 Task: Search one way flight ticket for 4 adults, 1 infant in seat and 1 infant on lap in premium economy from Sioux Falls: Joe Foss Field to Rockford: Chicago Rockford International Airport(was Northwest Chicagoland Regional Airport At Rockford) on 5-1-2023. Choice of flights is Singapure airlines. Number of bags: 5 checked bags. Price is upto 78000. Outbound departure time preference is 5:45.
Action: Mouse moved to (192, 338)
Screenshot: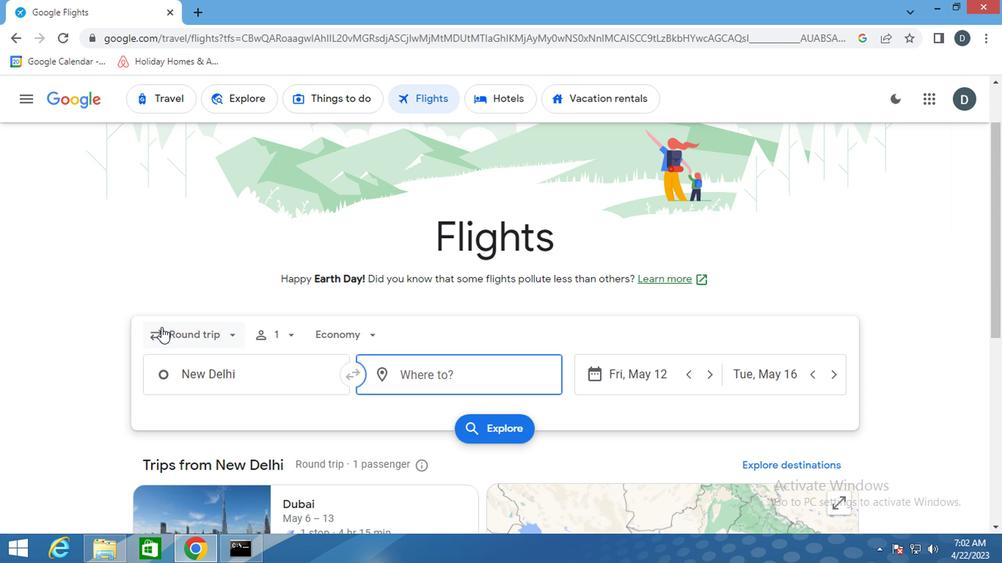 
Action: Mouse pressed left at (192, 338)
Screenshot: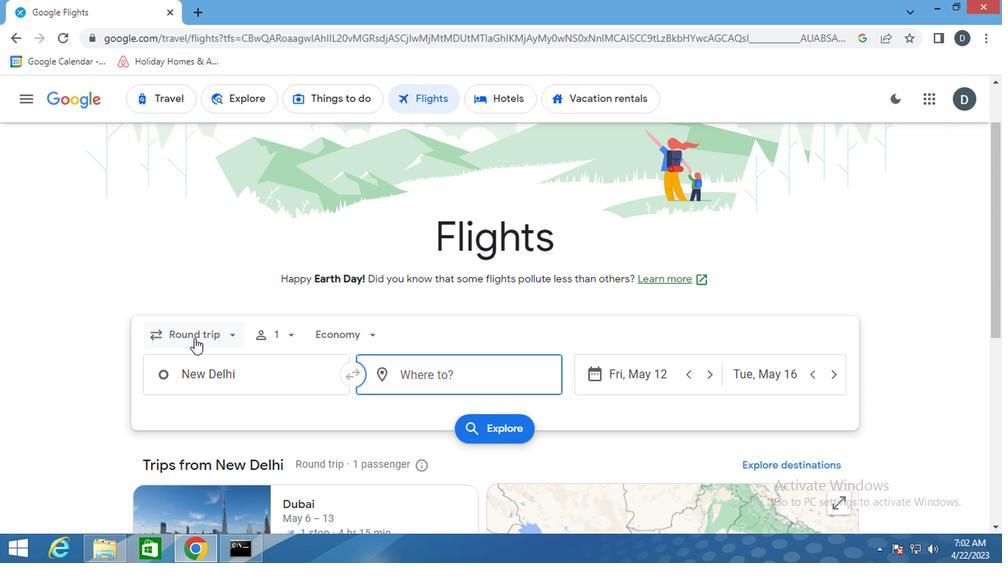 
Action: Mouse moved to (222, 406)
Screenshot: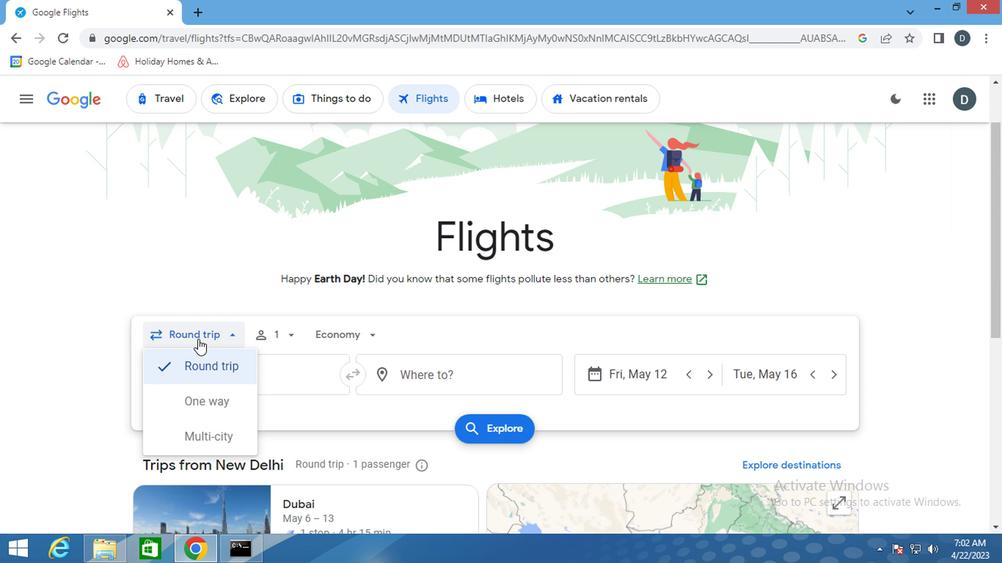 
Action: Mouse pressed left at (222, 406)
Screenshot: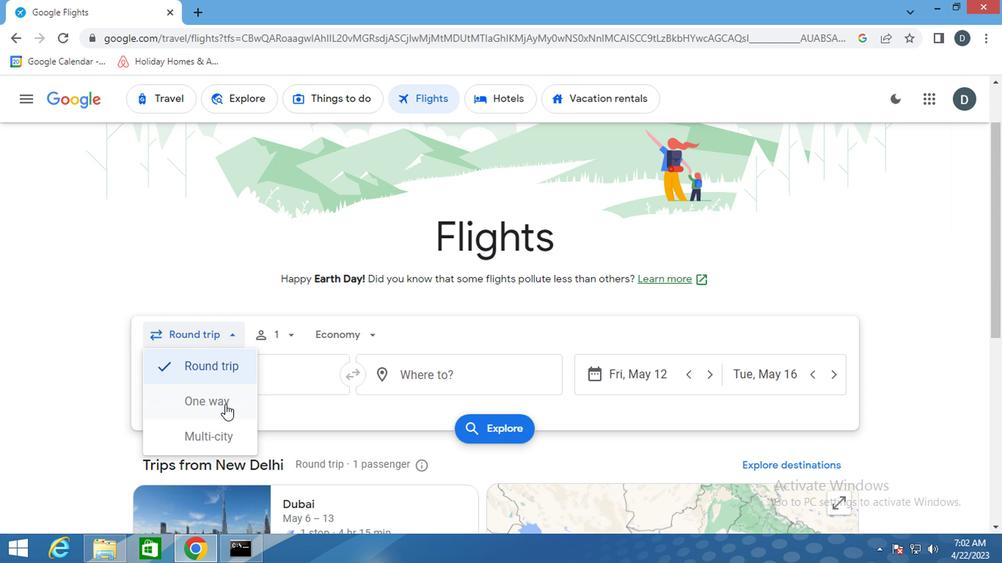
Action: Mouse moved to (286, 340)
Screenshot: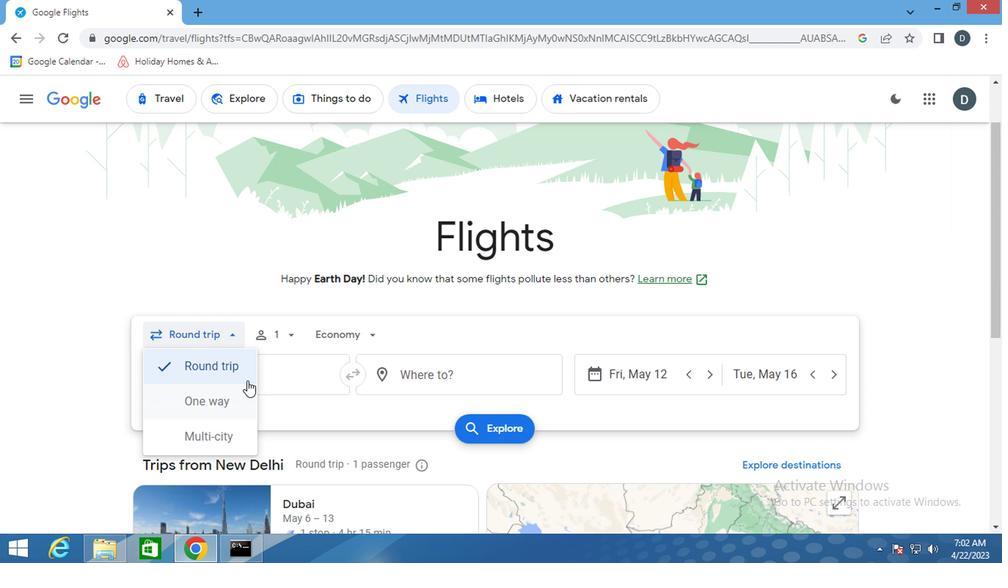 
Action: Mouse pressed left at (286, 340)
Screenshot: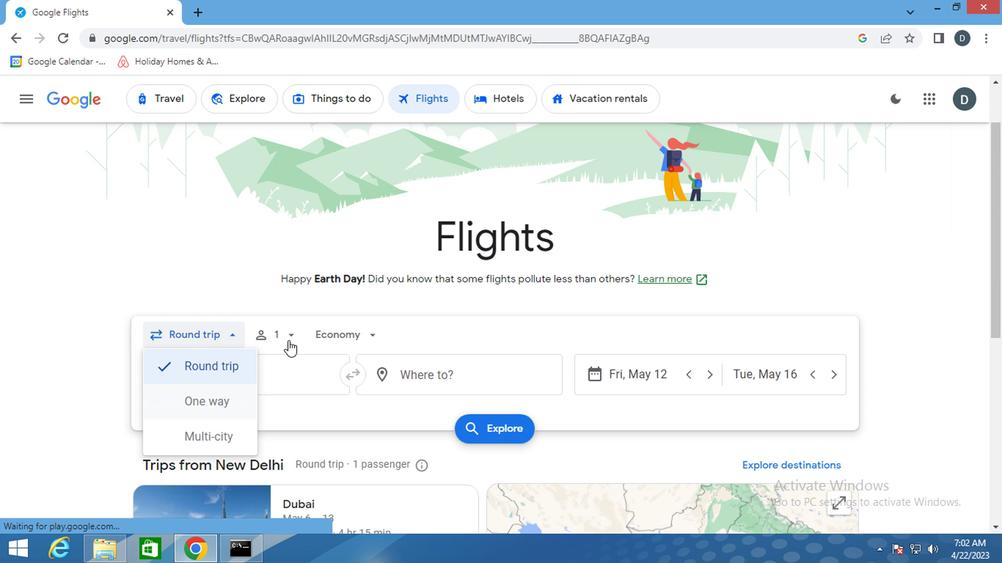 
Action: Mouse moved to (390, 383)
Screenshot: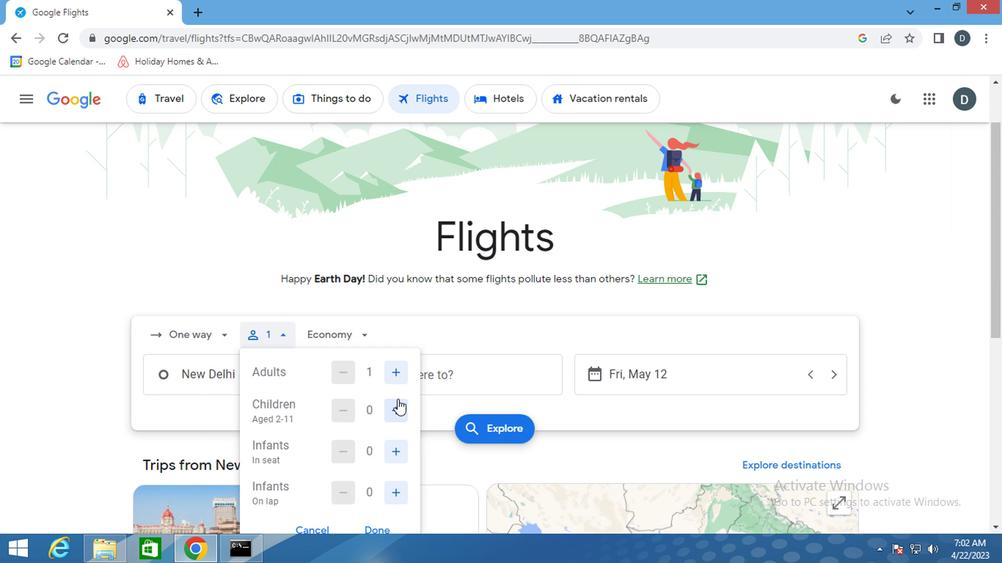 
Action: Mouse pressed left at (390, 383)
Screenshot: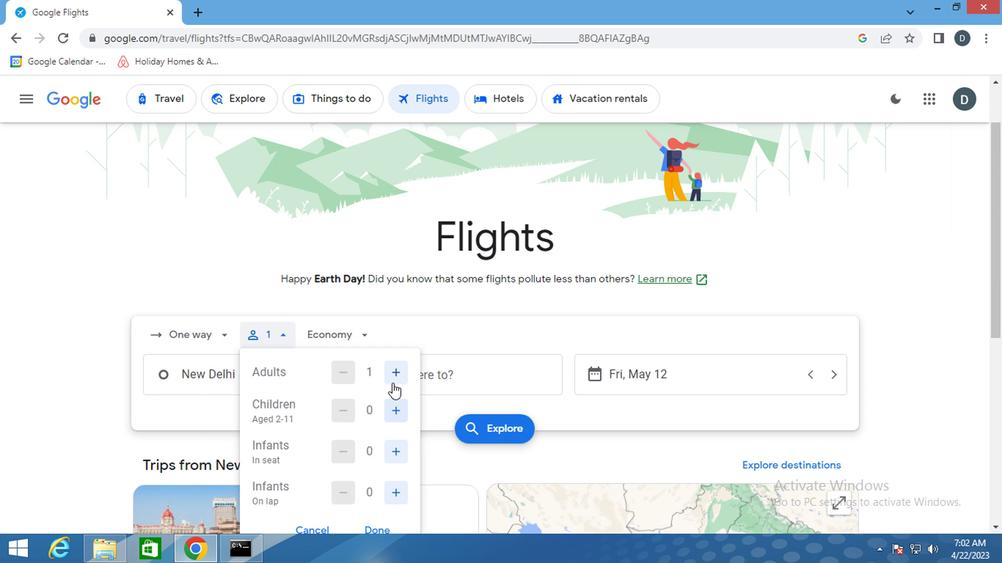 
Action: Mouse pressed left at (390, 383)
Screenshot: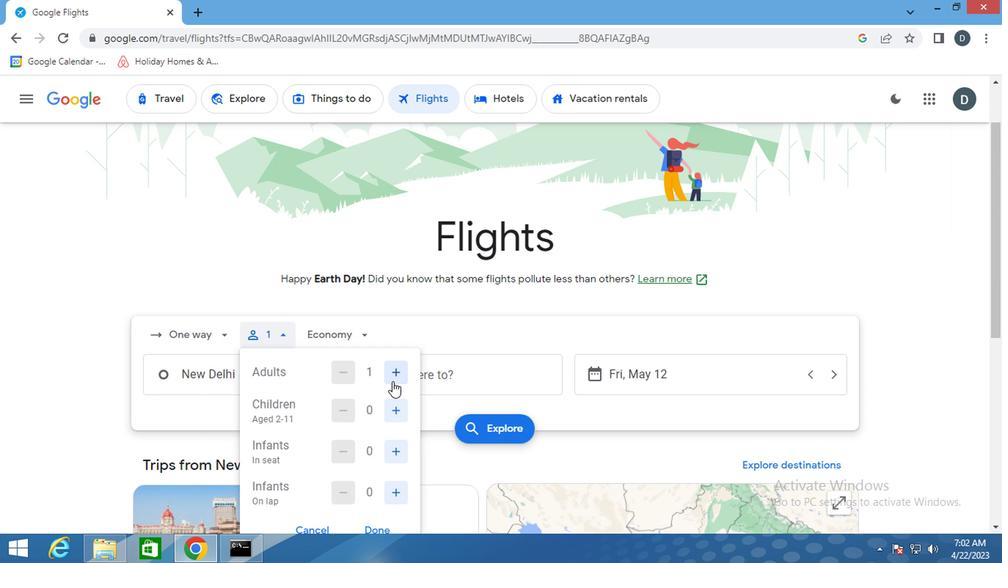 
Action: Mouse pressed left at (390, 383)
Screenshot: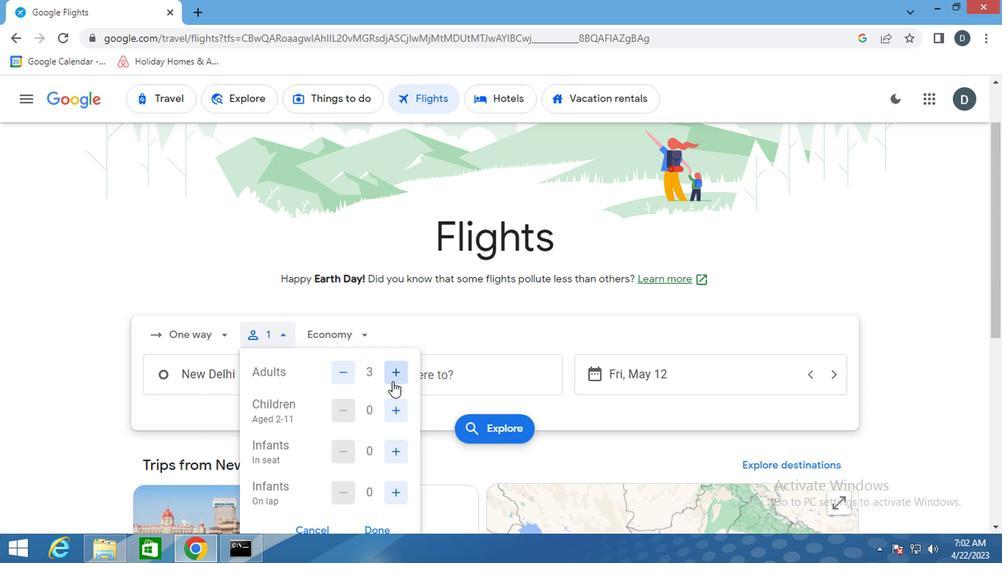 
Action: Mouse moved to (392, 445)
Screenshot: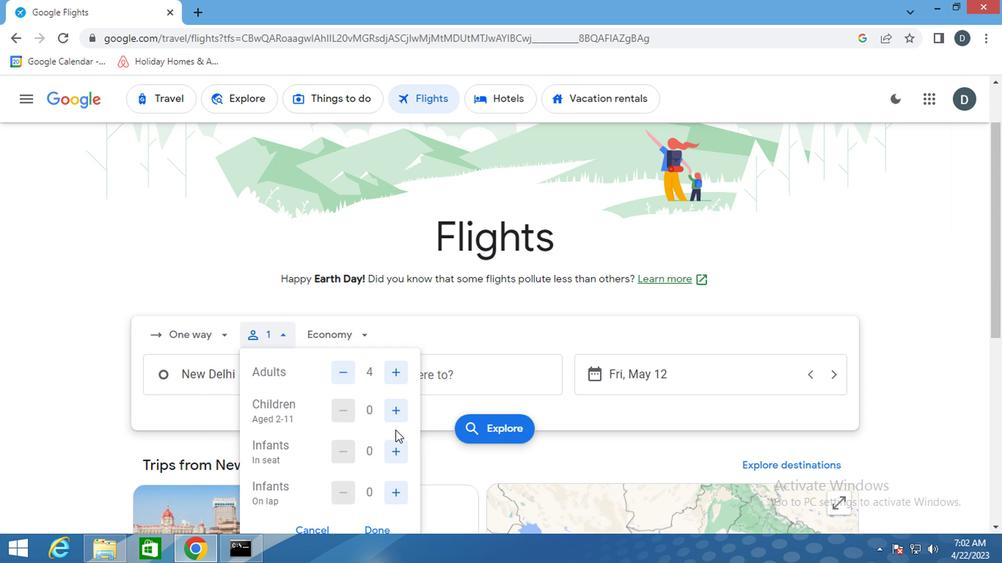 
Action: Mouse pressed left at (392, 445)
Screenshot: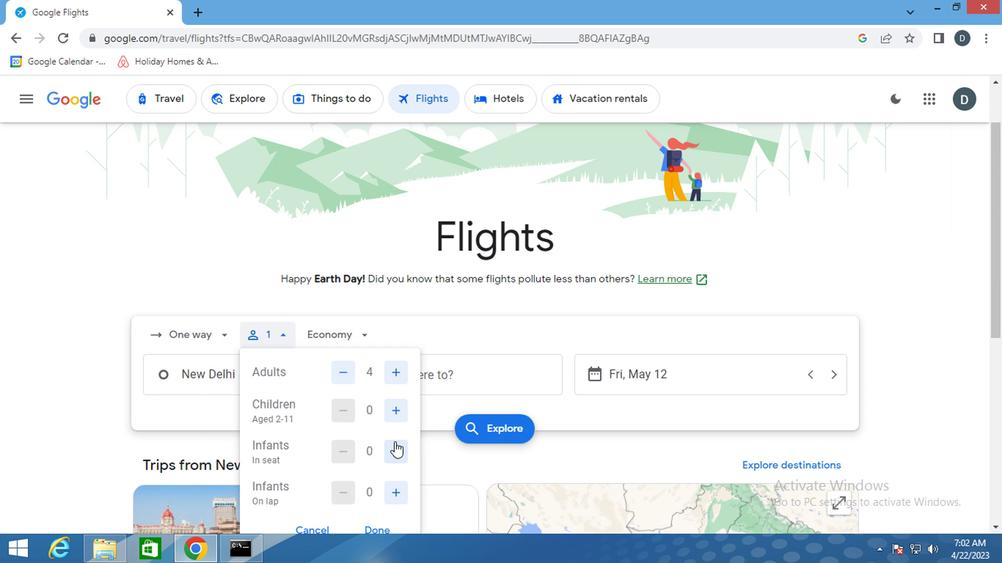 
Action: Mouse moved to (392, 500)
Screenshot: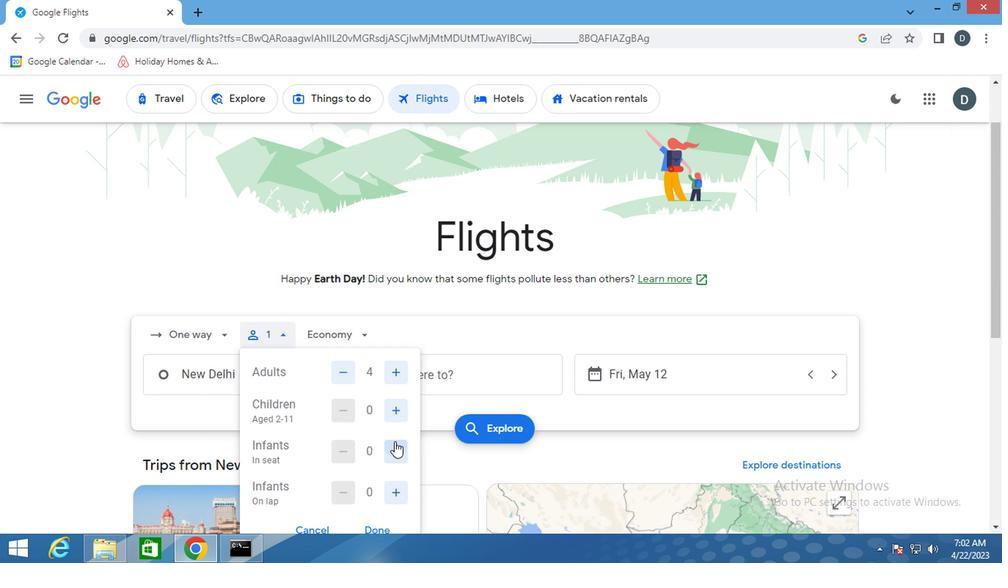 
Action: Mouse pressed left at (392, 500)
Screenshot: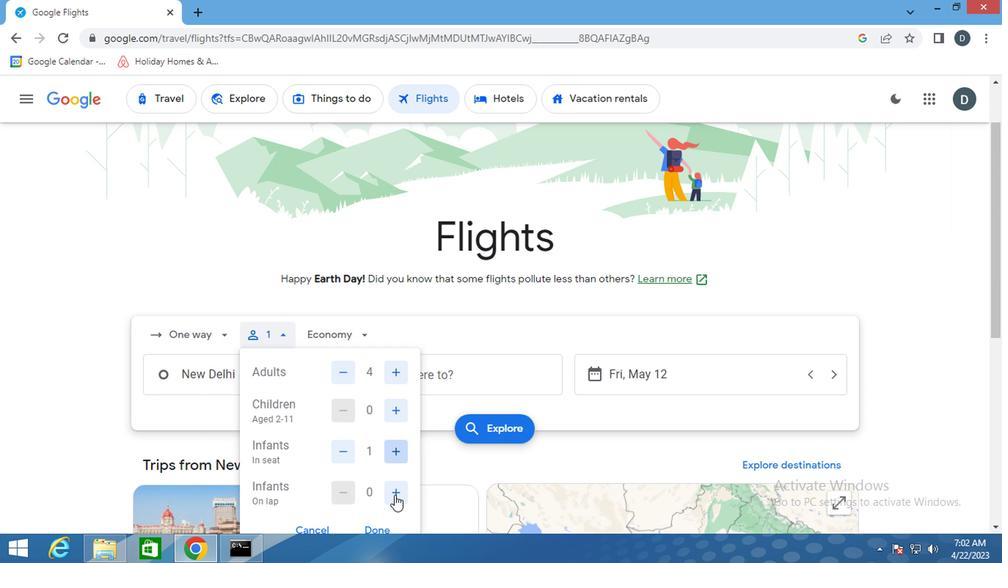 
Action: Mouse moved to (382, 536)
Screenshot: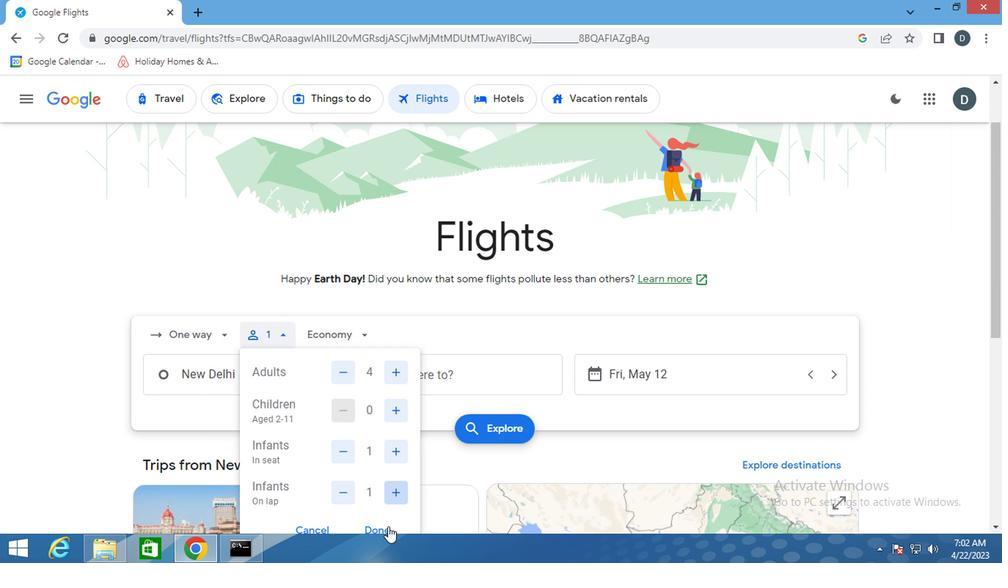 
Action: Mouse pressed left at (382, 536)
Screenshot: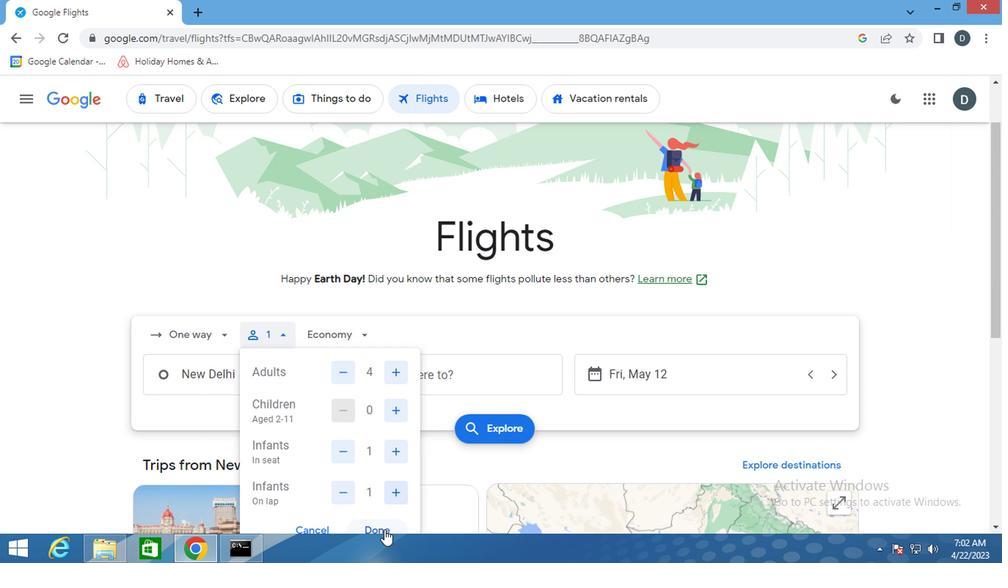 
Action: Mouse moved to (341, 352)
Screenshot: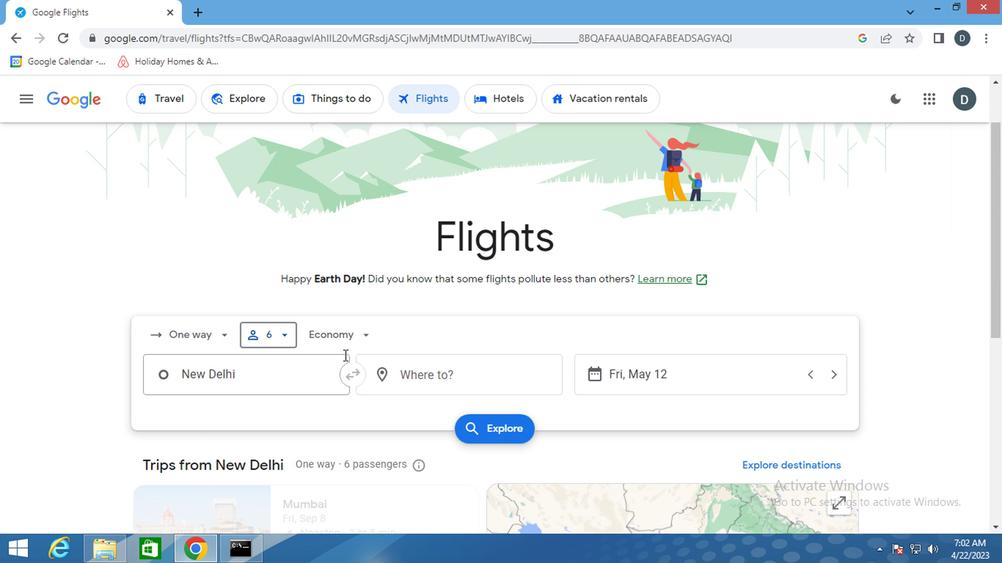 
Action: Mouse pressed left at (341, 352)
Screenshot: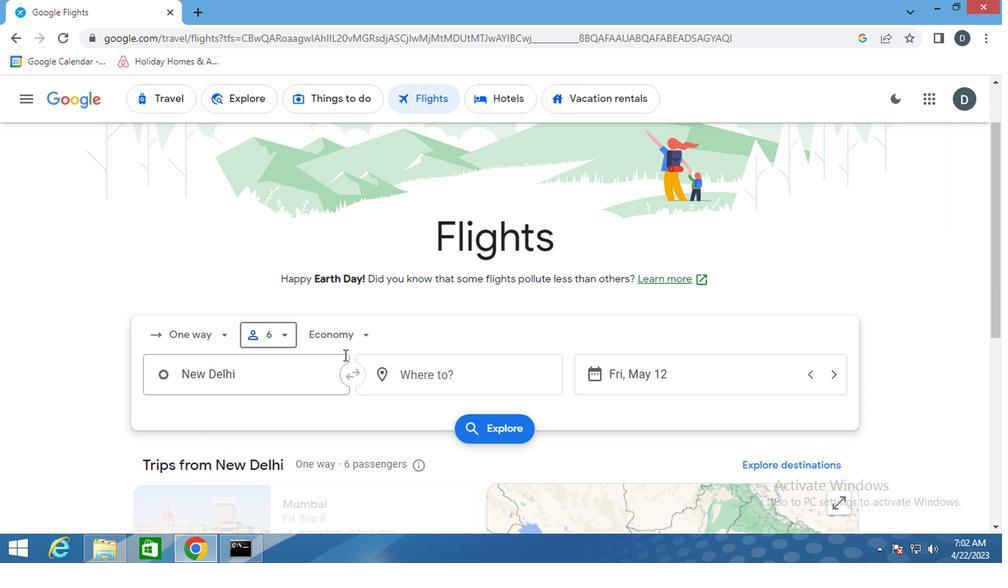 
Action: Mouse moved to (386, 388)
Screenshot: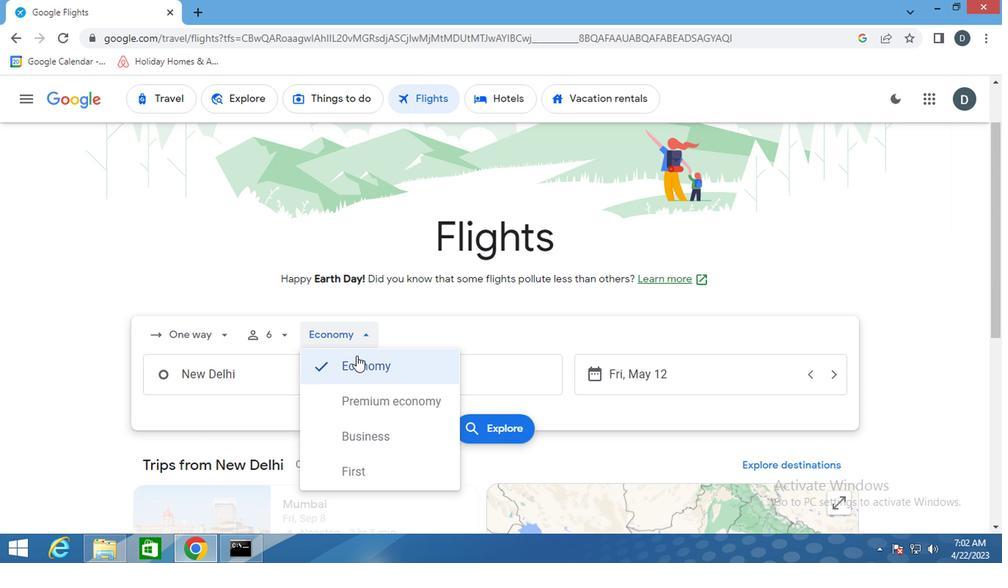 
Action: Mouse pressed left at (386, 388)
Screenshot: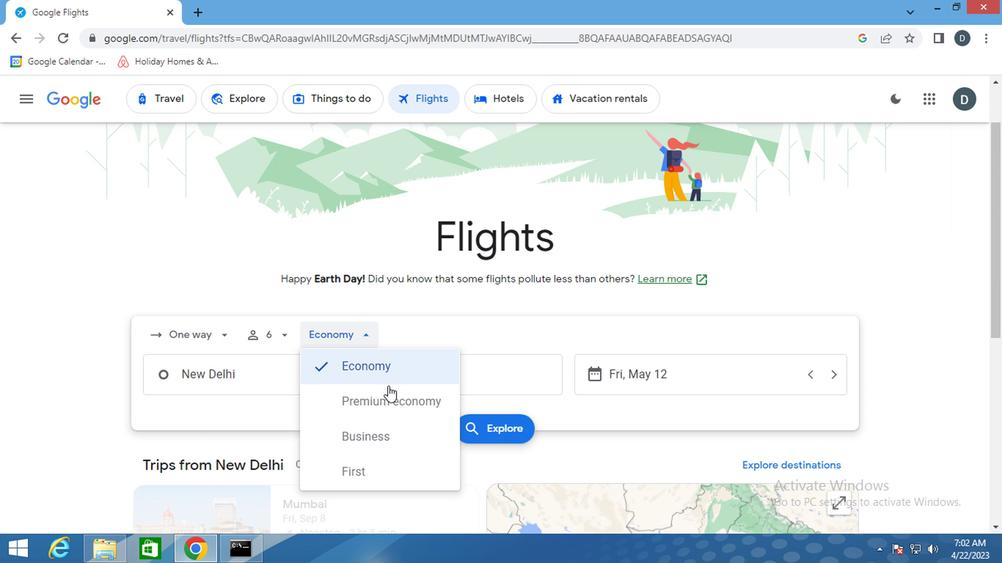 
Action: Mouse moved to (280, 375)
Screenshot: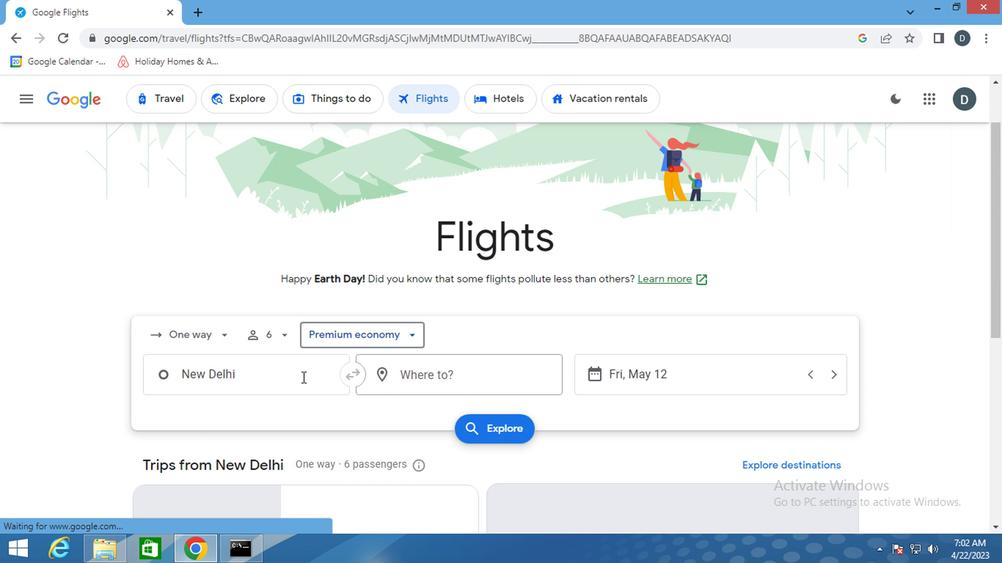 
Action: Mouse pressed left at (280, 375)
Screenshot: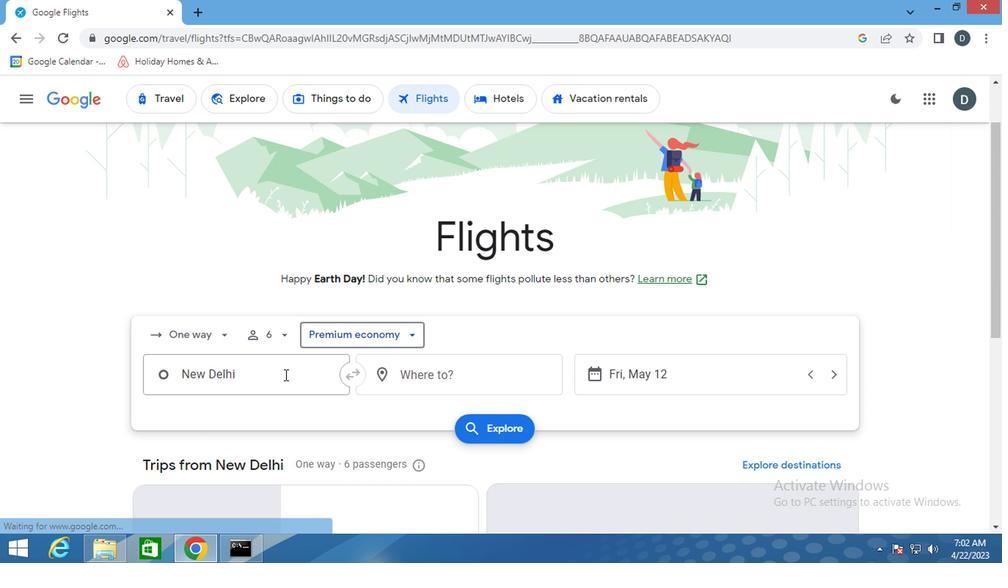 
Action: Key pressed <Key.shift><Key.shift><Key.shift><Key.shift><Key.shift><Key.shift><Key.shift><Key.shift><Key.shift><Key.shift><Key.shift><Key.shift><Key.shift><Key.shift><Key.shift><Key.shift><Key.shift><Key.shift><Key.shift><Key.shift><Key.shift><Key.shift><Key.shift>SIOUX<Key.space><Key.shift>FALLS<Key.space><Key.shift><Key.shift><Key.shift><Key.shift><Key.shift><Key.shift><Key.shift>JOE<Key.backspace><Key.backspace><Key.backspace>
Screenshot: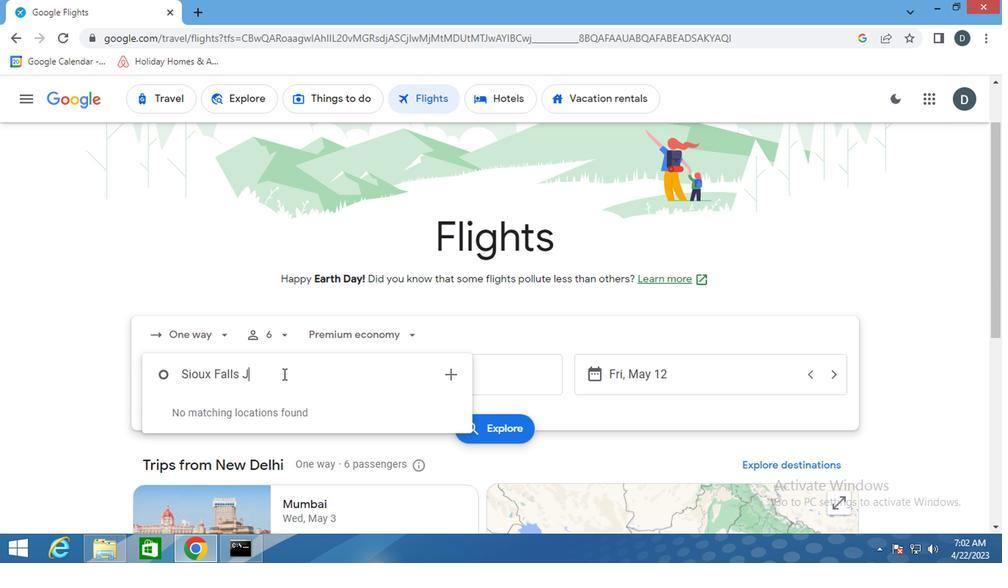 
Action: Mouse moved to (290, 412)
Screenshot: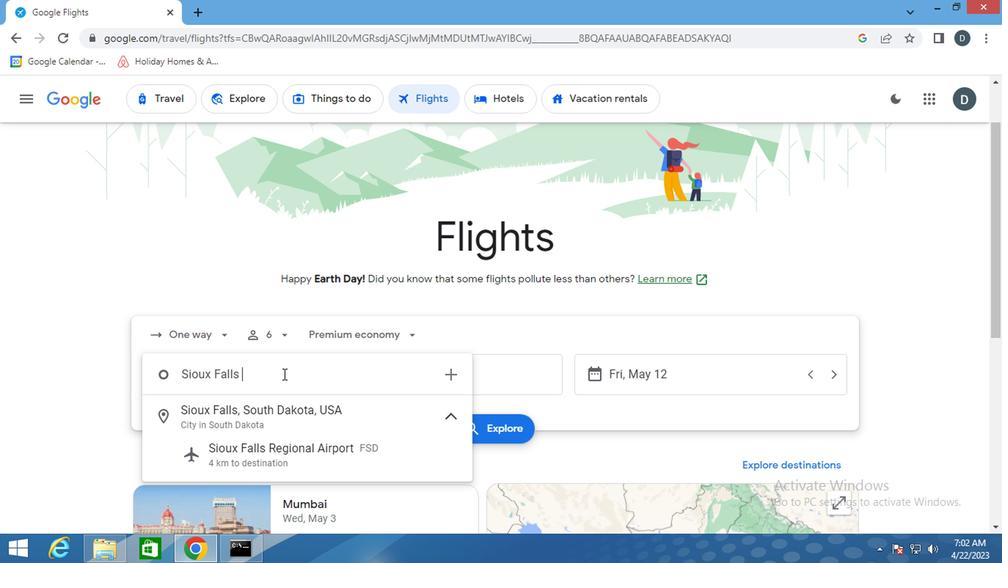 
Action: Mouse pressed left at (290, 412)
Screenshot: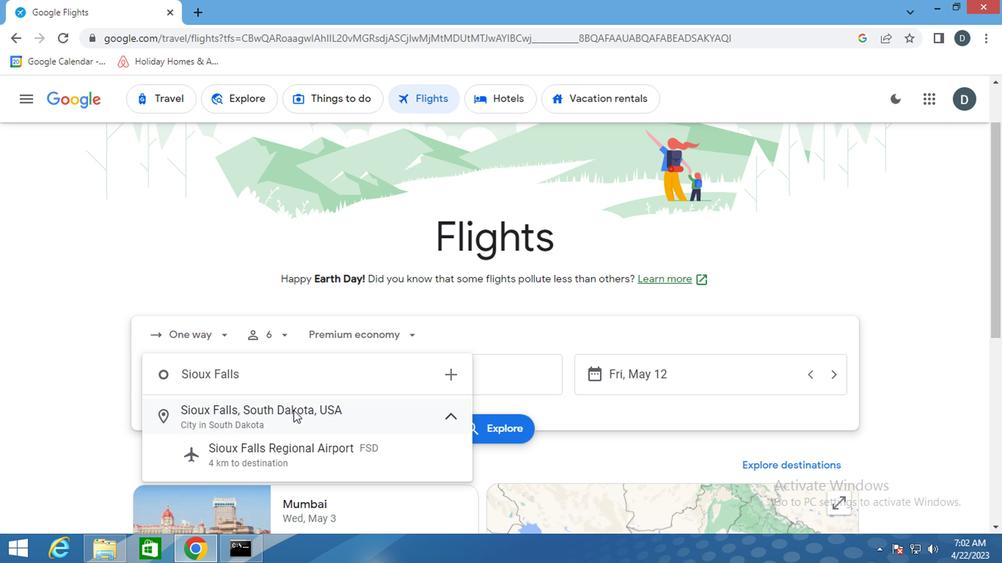 
Action: Mouse moved to (485, 397)
Screenshot: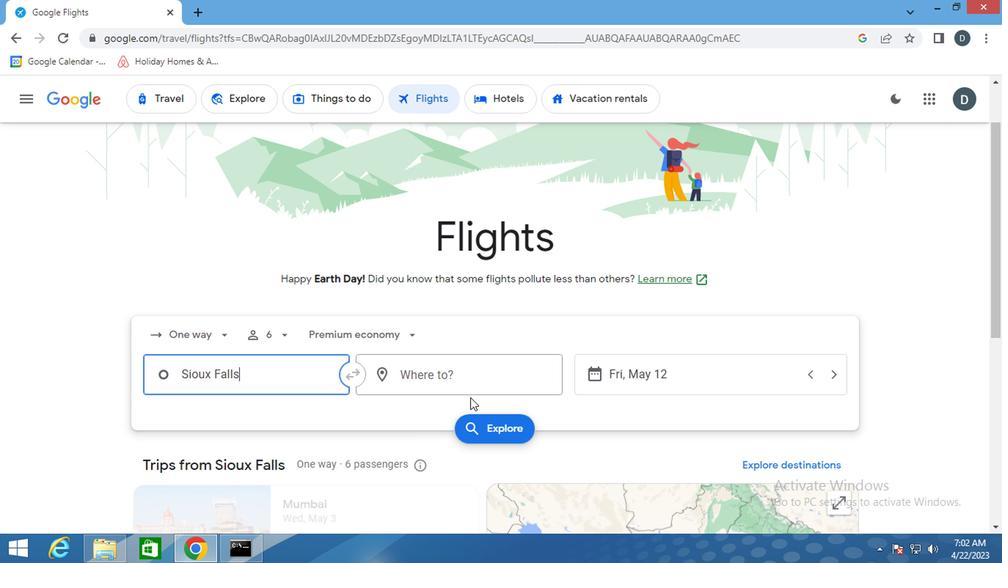 
Action: Mouse pressed left at (485, 397)
Screenshot: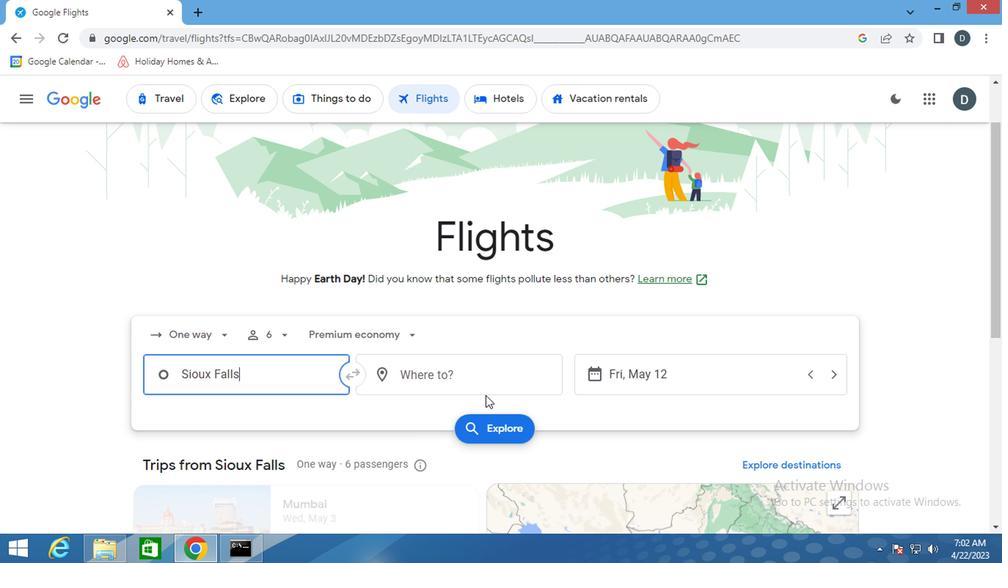 
Action: Mouse moved to (474, 370)
Screenshot: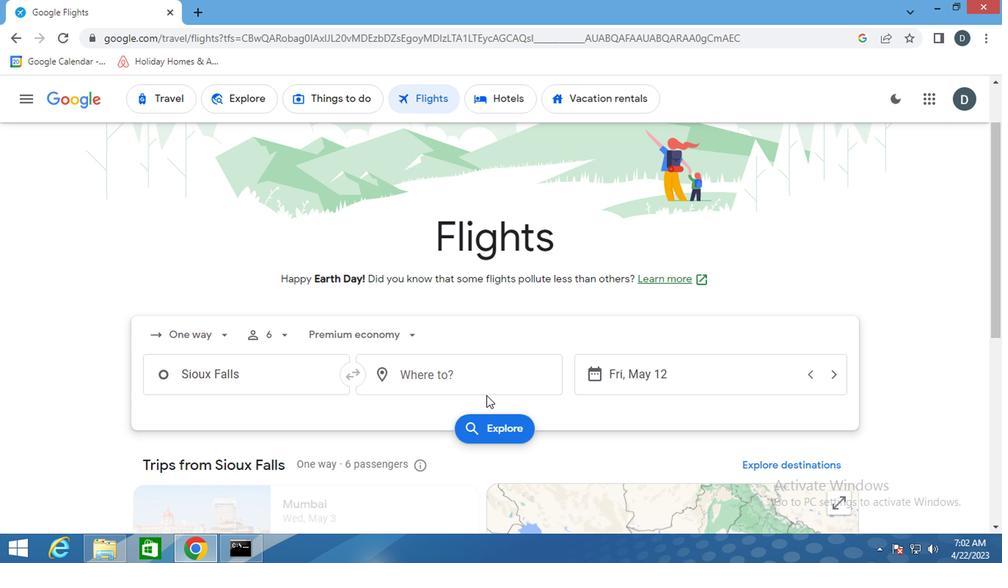 
Action: Mouse pressed left at (474, 370)
Screenshot: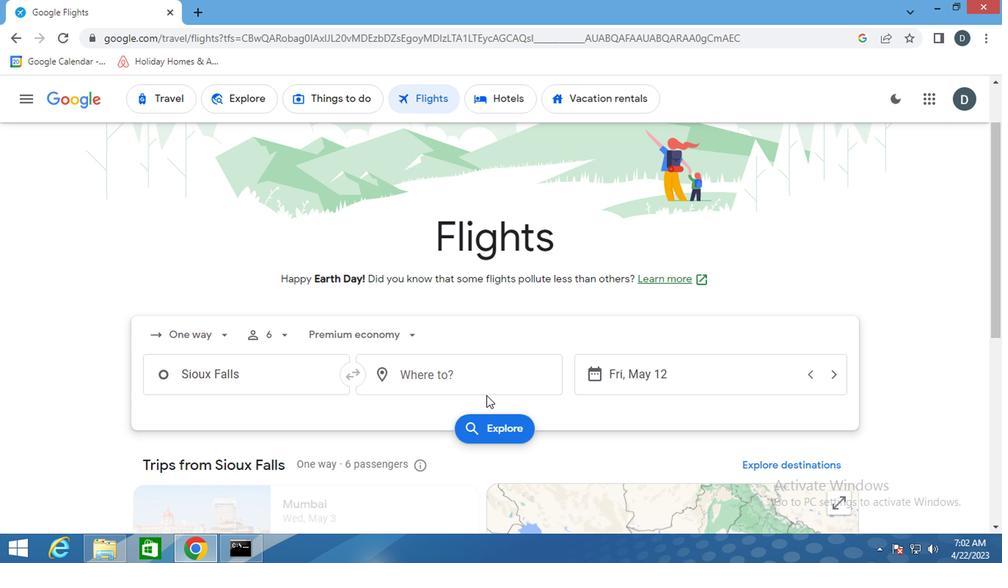 
Action: Mouse moved to (471, 370)
Screenshot: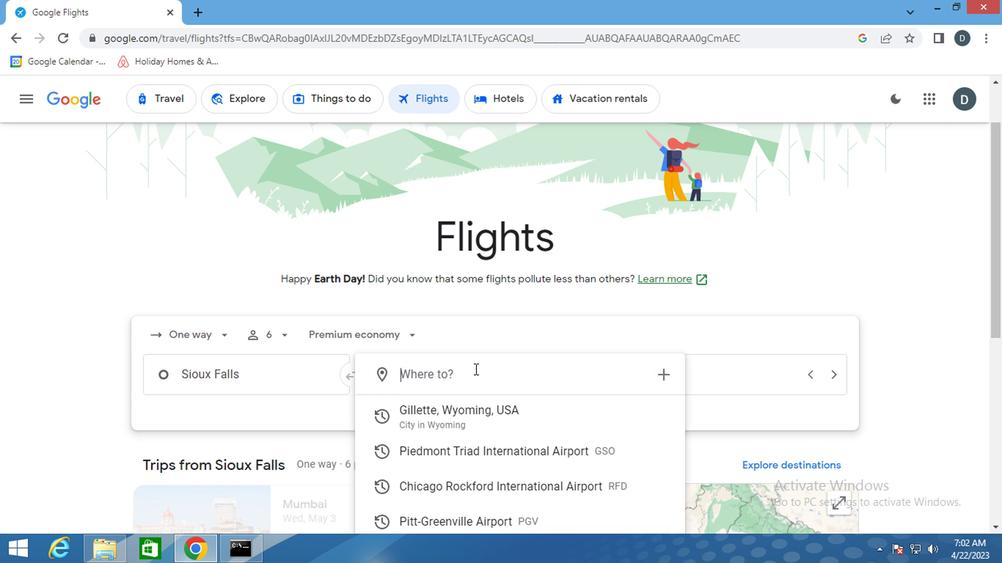 
Action: Key pressed <Key.shift>
Screenshot: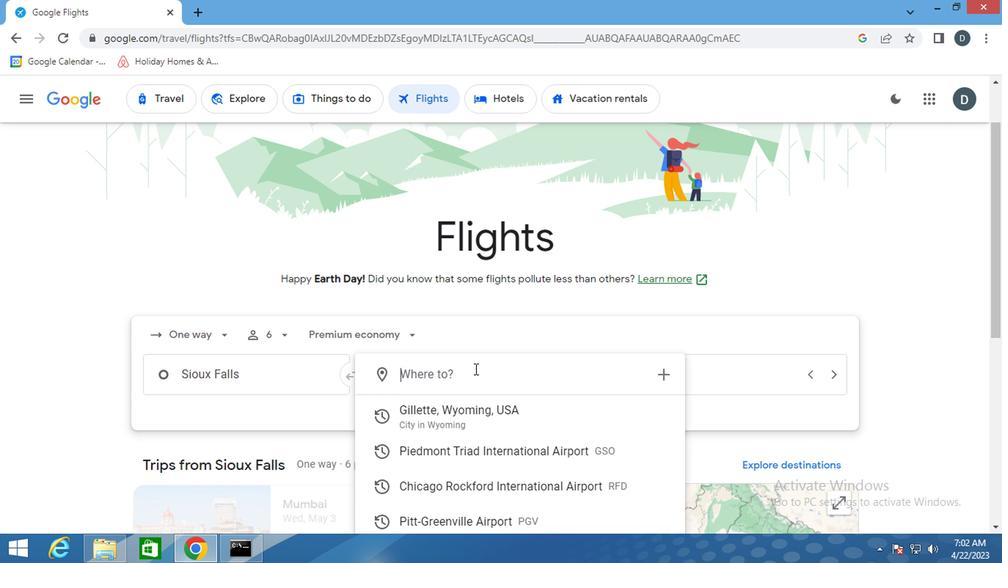 
Action: Mouse moved to (463, 367)
Screenshot: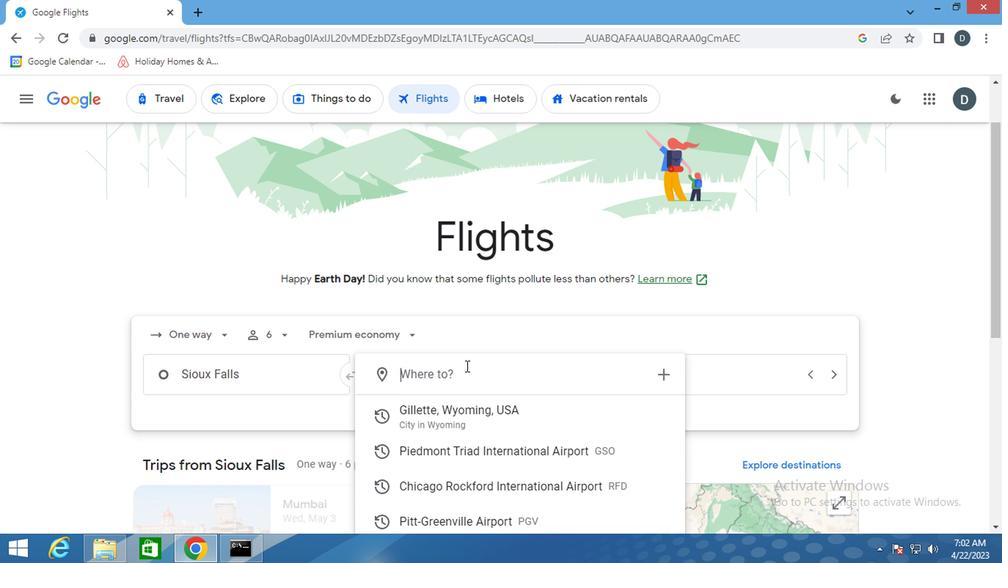
Action: Key pressed ROCKFORD
Screenshot: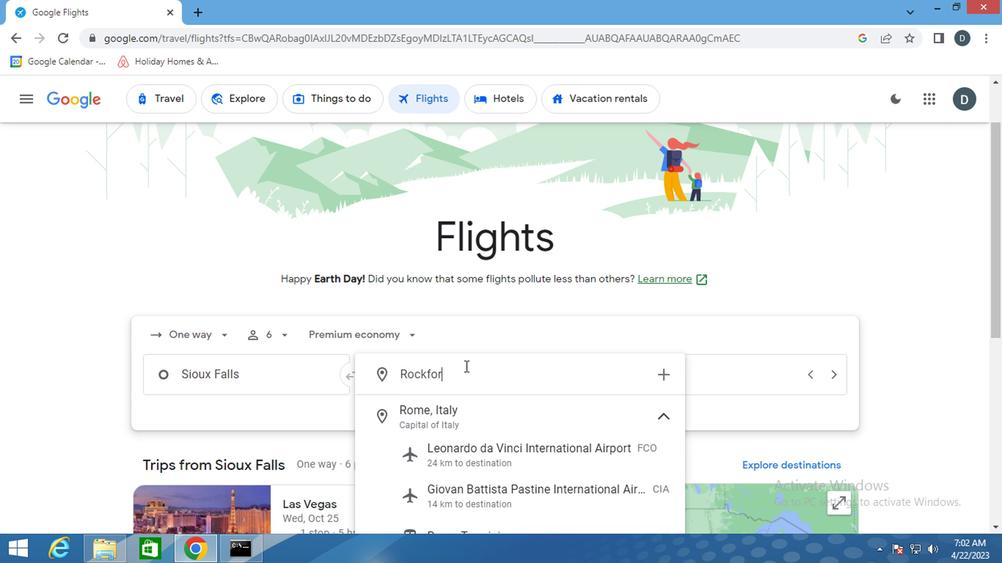 
Action: Mouse moved to (485, 490)
Screenshot: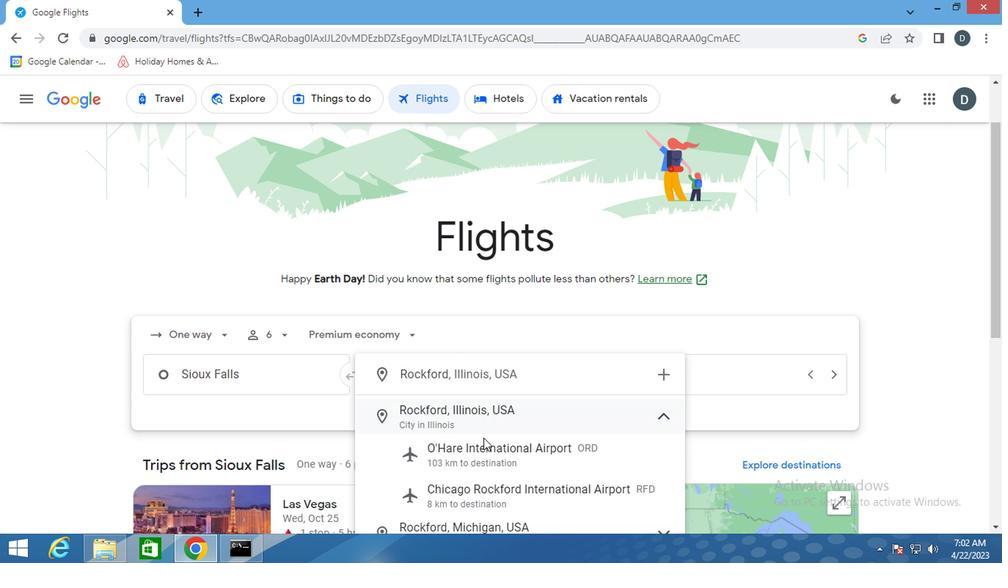 
Action: Mouse pressed left at (485, 490)
Screenshot: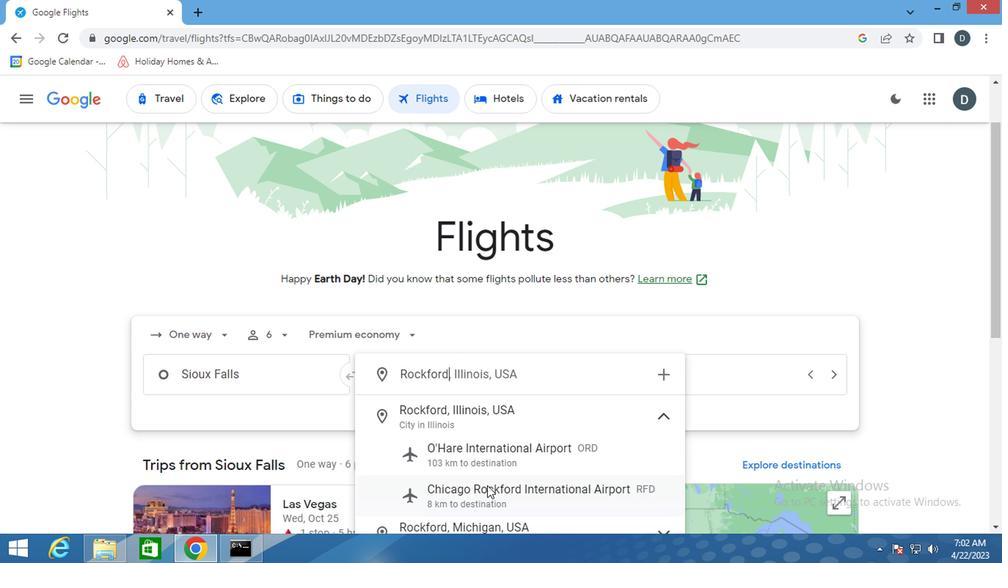 
Action: Mouse moved to (661, 389)
Screenshot: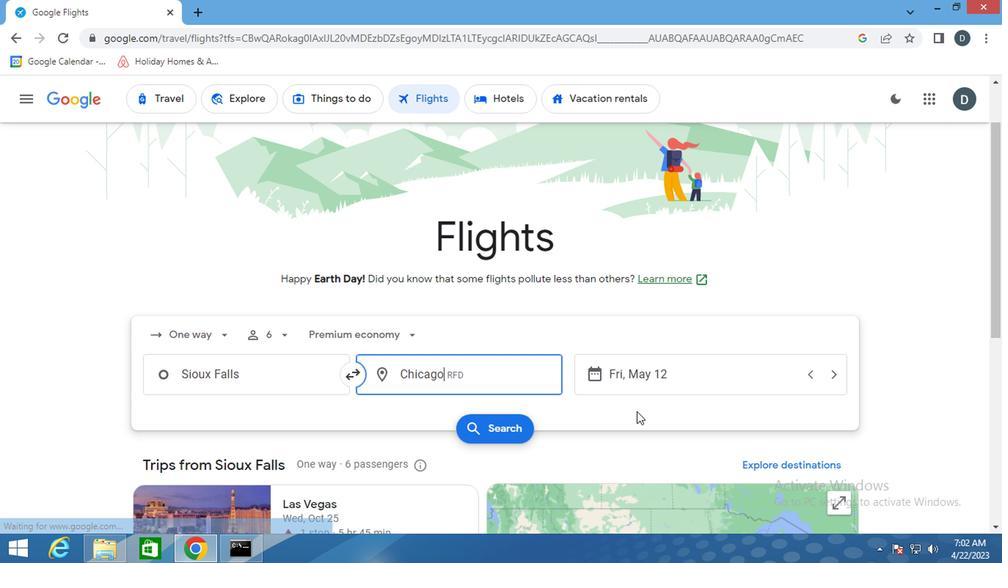 
Action: Mouse pressed left at (661, 389)
Screenshot: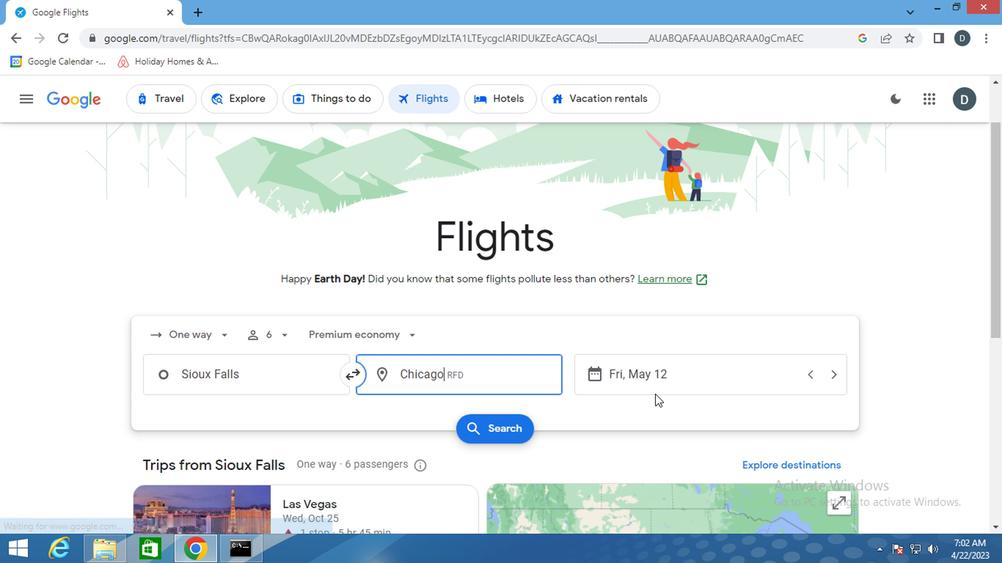 
Action: Mouse moved to (633, 274)
Screenshot: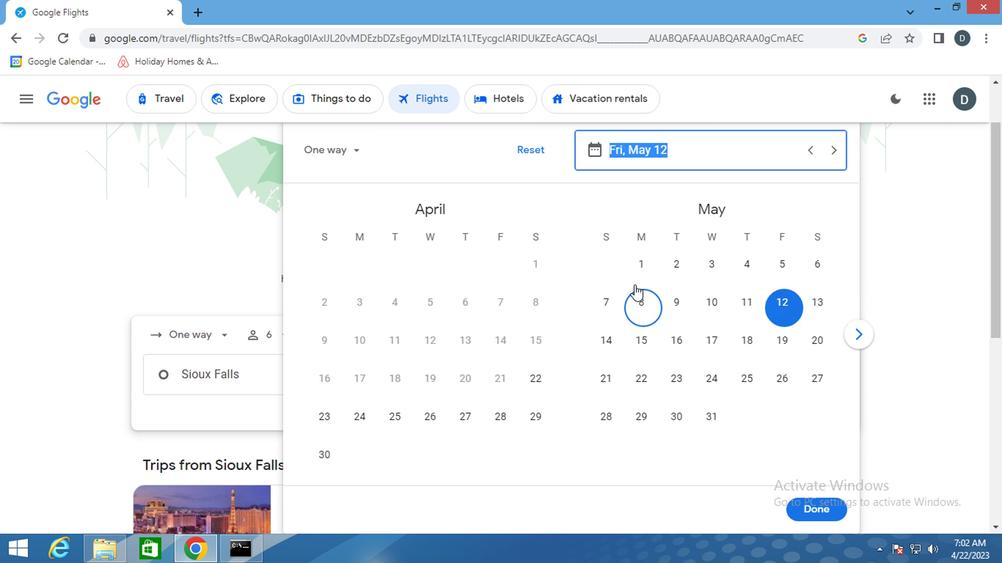 
Action: Mouse pressed left at (633, 274)
Screenshot: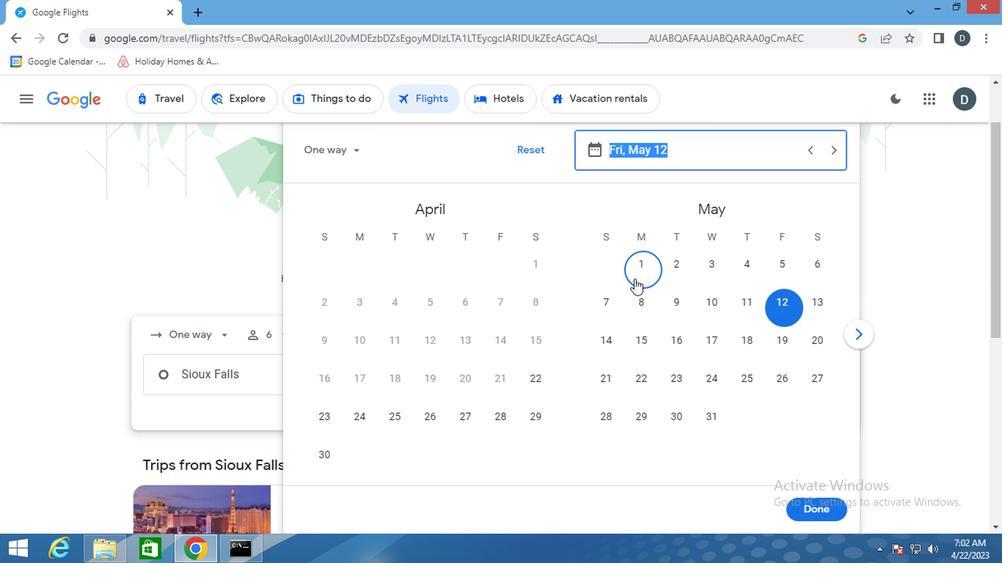 
Action: Mouse moved to (827, 513)
Screenshot: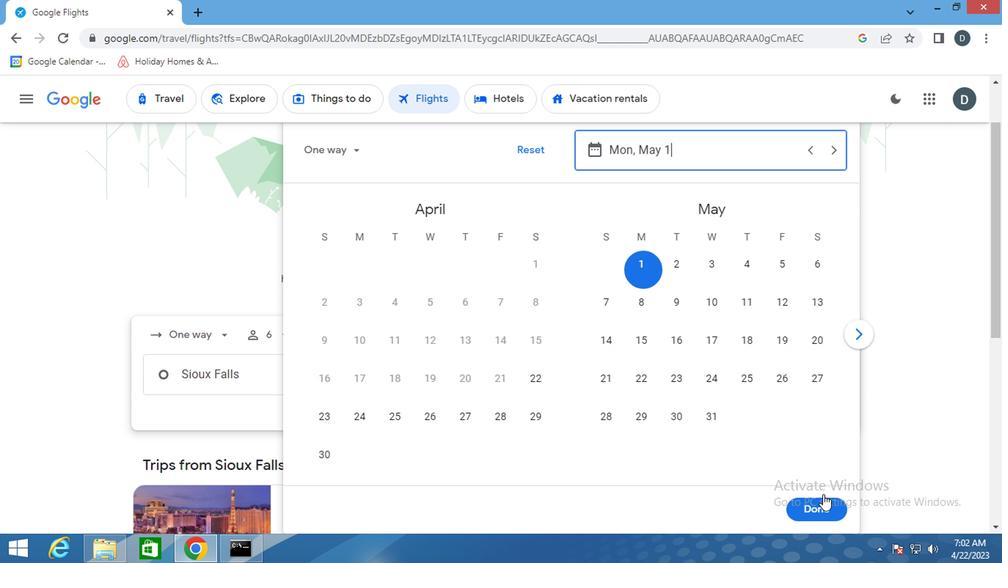 
Action: Mouse pressed left at (827, 513)
Screenshot: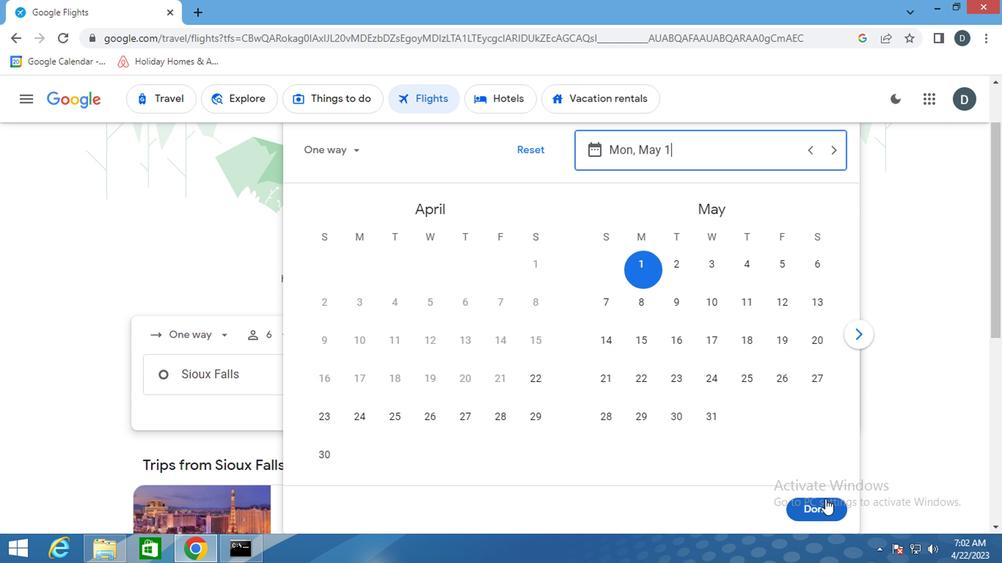 
Action: Mouse moved to (495, 427)
Screenshot: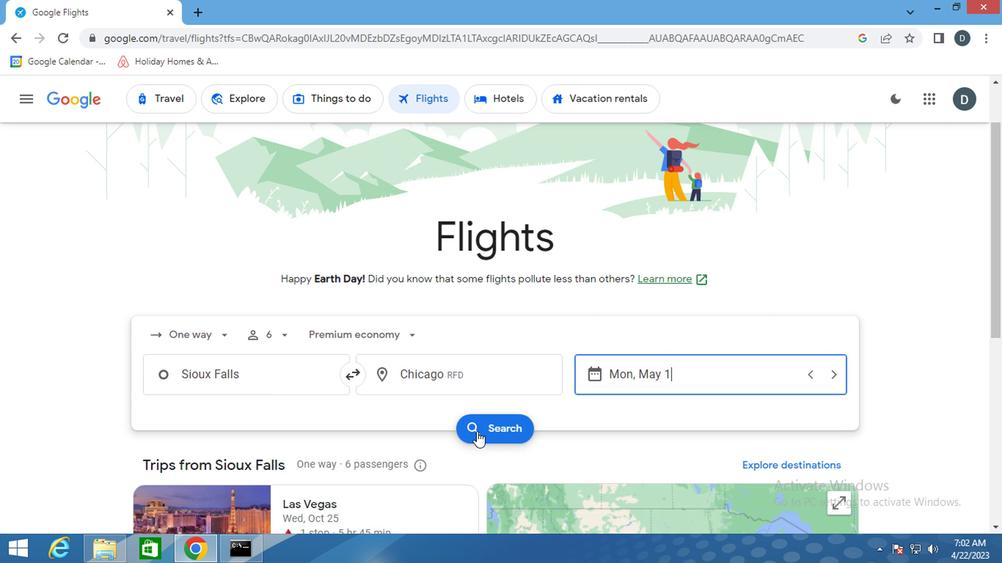 
Action: Mouse pressed left at (495, 427)
Screenshot: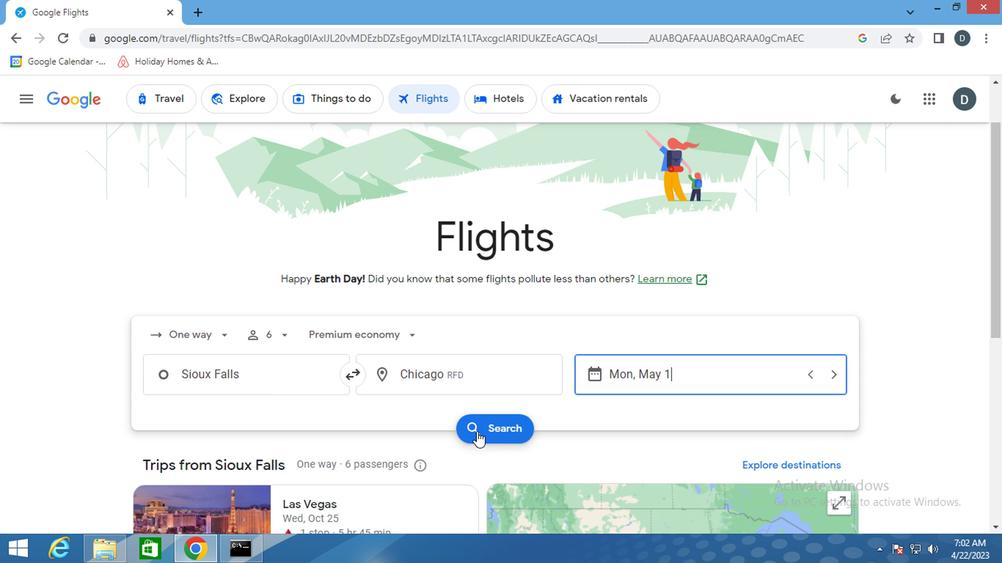 
Action: Mouse moved to (163, 224)
Screenshot: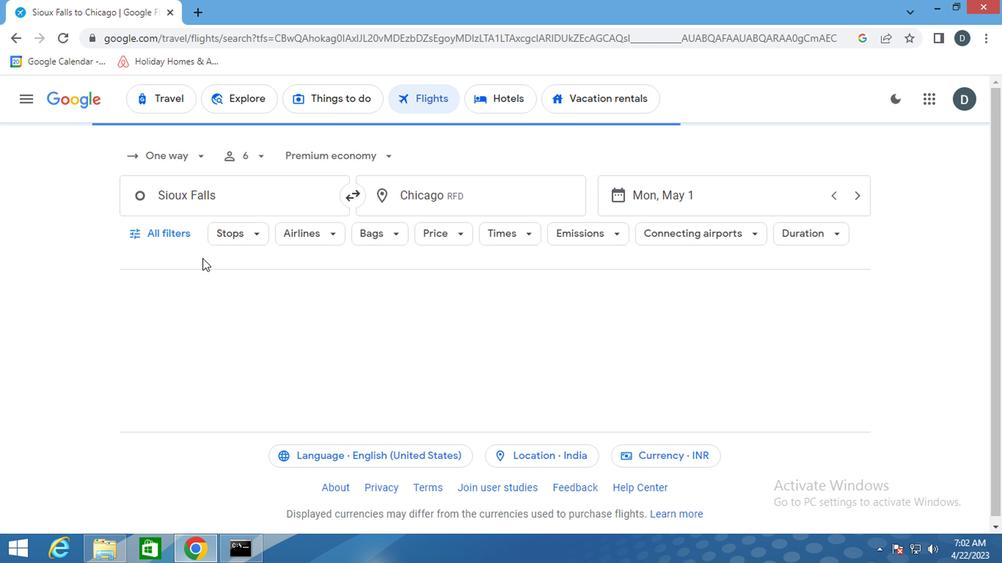 
Action: Mouse pressed left at (163, 224)
Screenshot: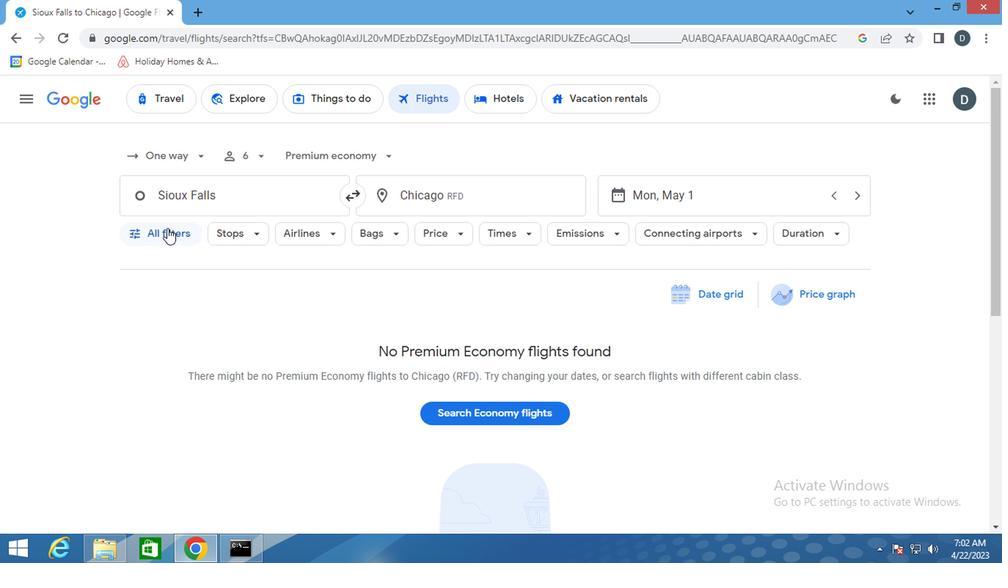 
Action: Mouse moved to (231, 358)
Screenshot: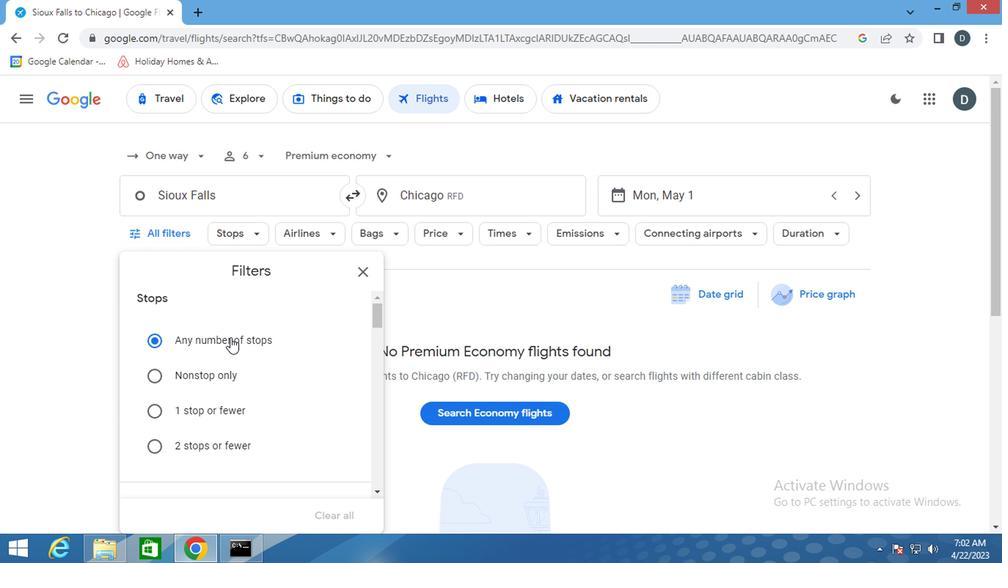 
Action: Mouse scrolled (231, 357) with delta (0, -1)
Screenshot: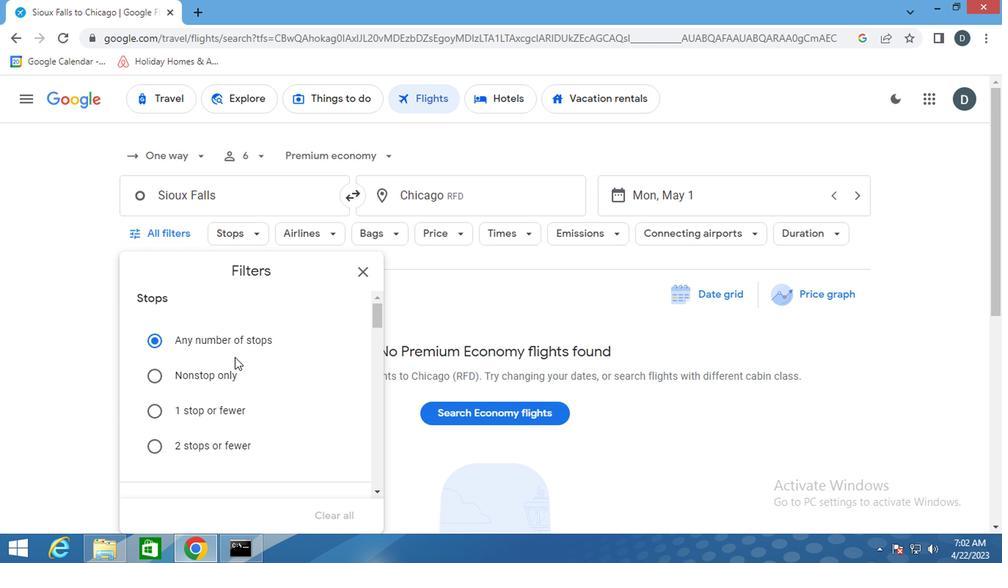 
Action: Mouse scrolled (231, 357) with delta (0, -1)
Screenshot: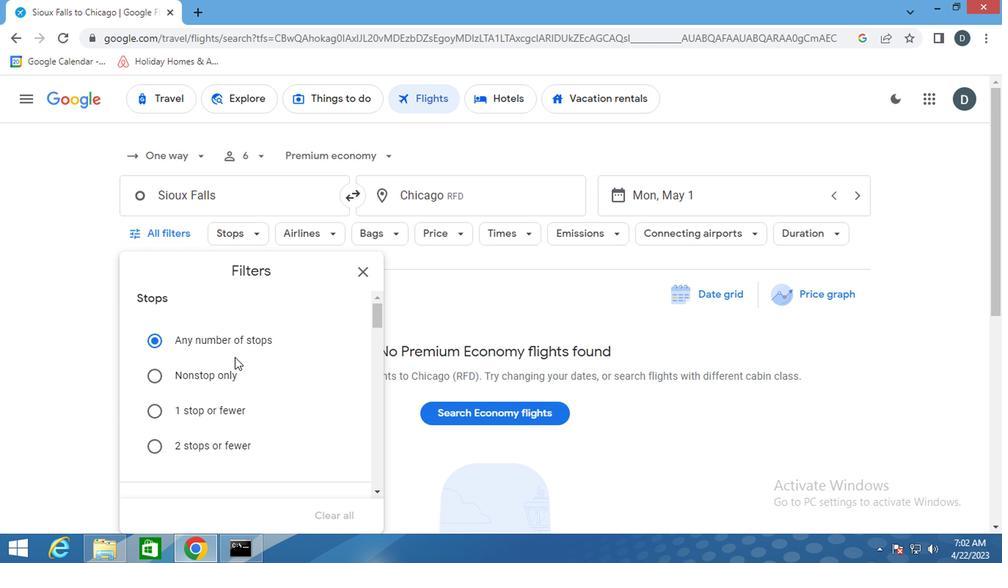 
Action: Mouse scrolled (231, 357) with delta (0, -1)
Screenshot: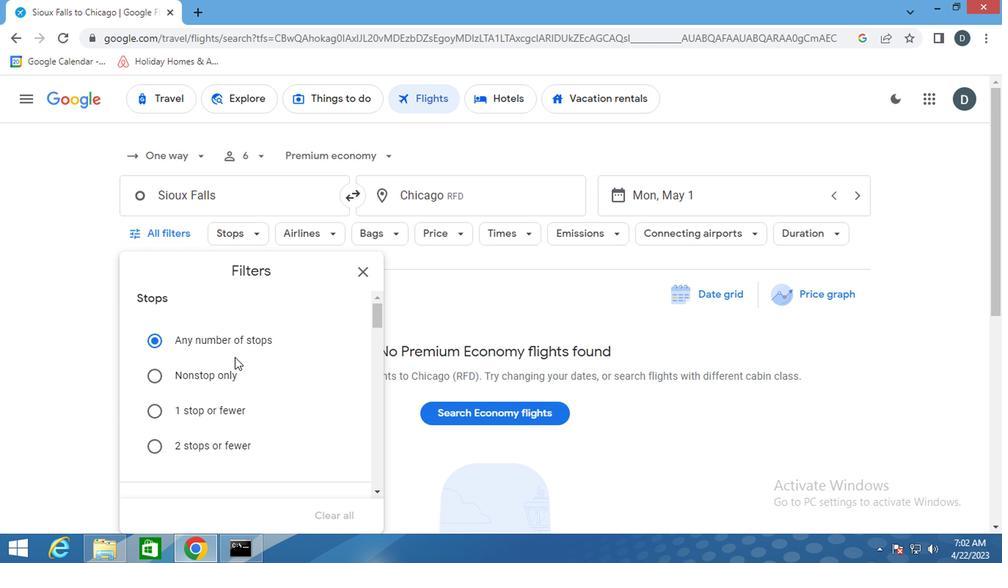 
Action: Mouse scrolled (231, 357) with delta (0, -1)
Screenshot: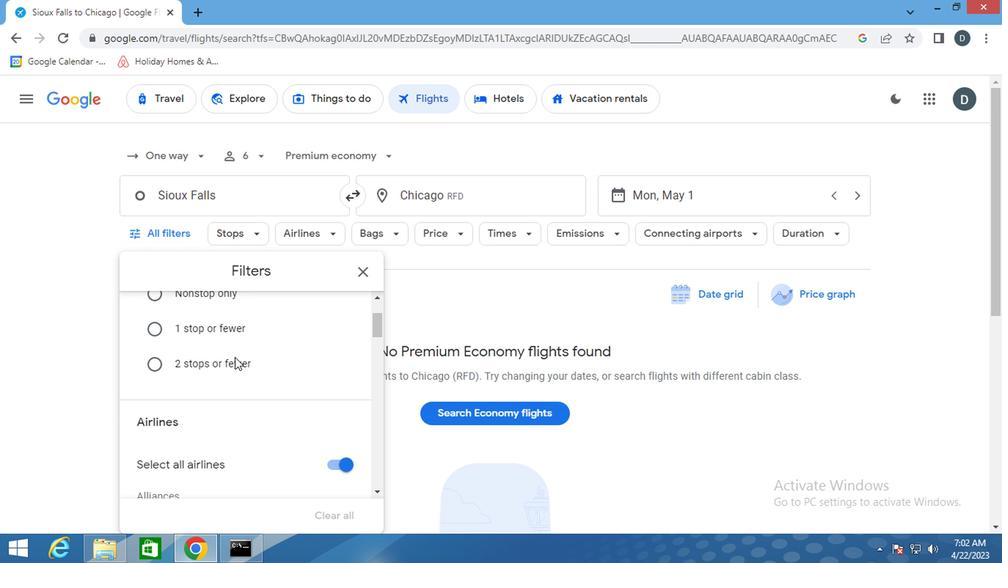 
Action: Mouse scrolled (231, 357) with delta (0, -1)
Screenshot: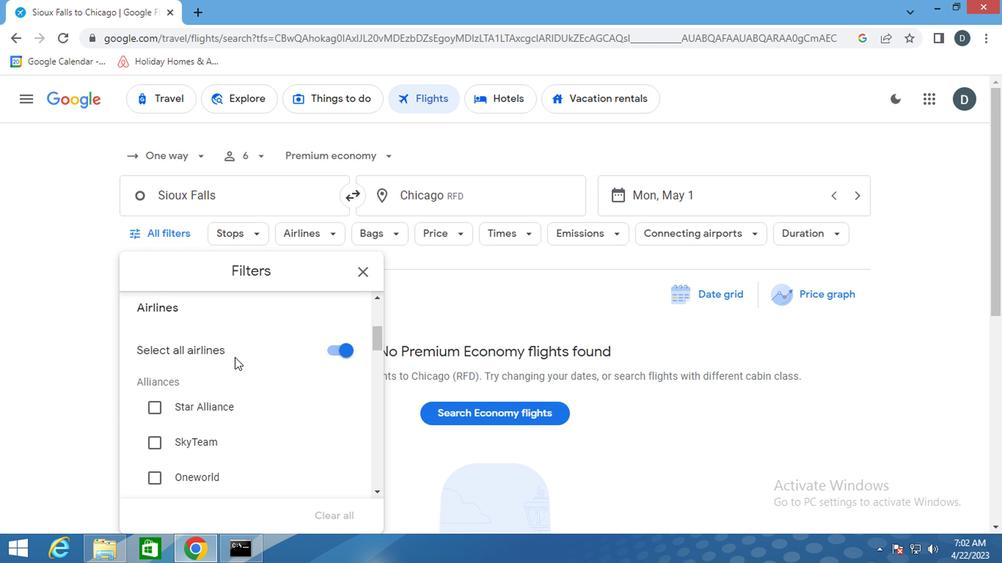 
Action: Mouse scrolled (231, 357) with delta (0, -1)
Screenshot: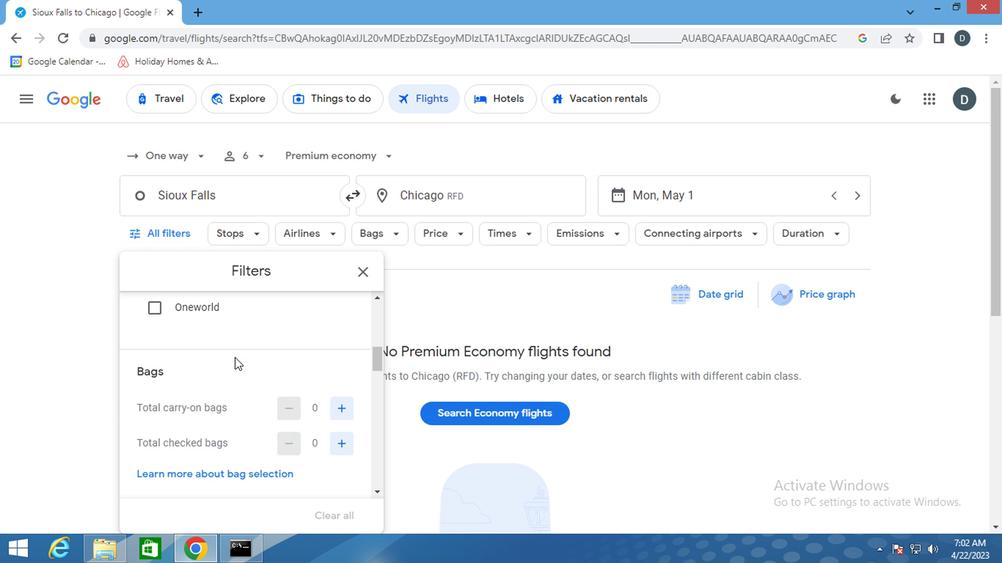 
Action: Mouse moved to (344, 372)
Screenshot: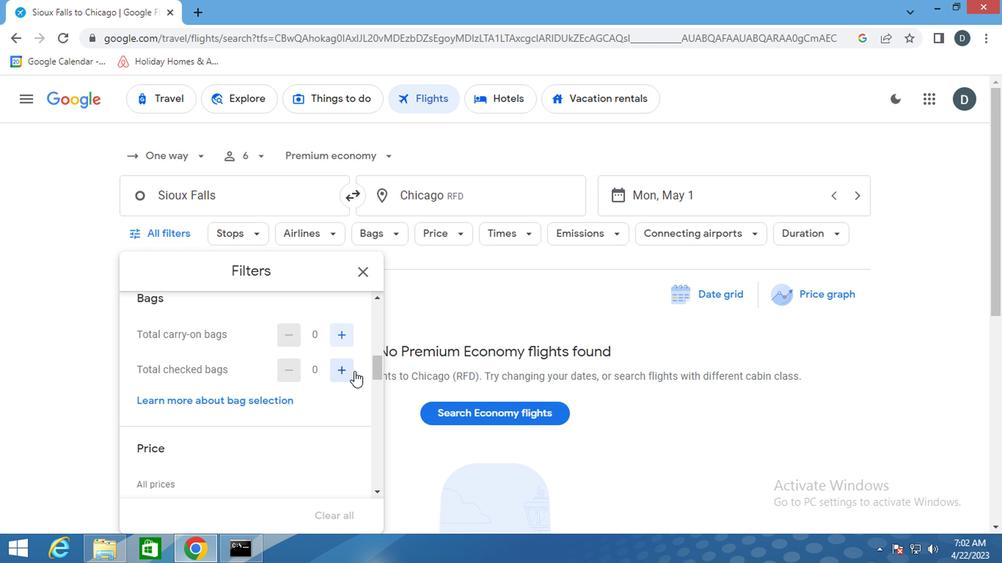 
Action: Mouse pressed left at (344, 372)
Screenshot: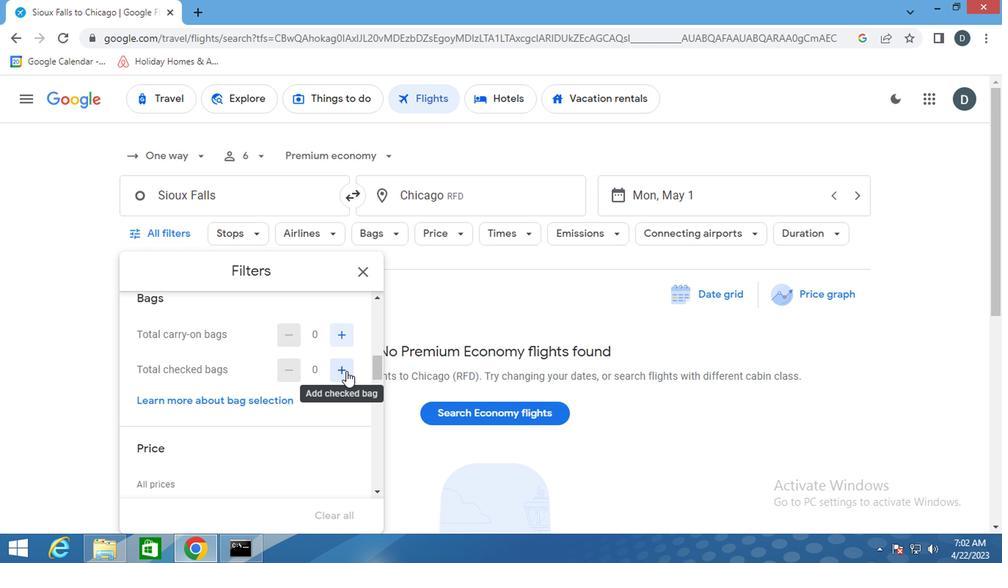
Action: Mouse pressed left at (344, 372)
Screenshot: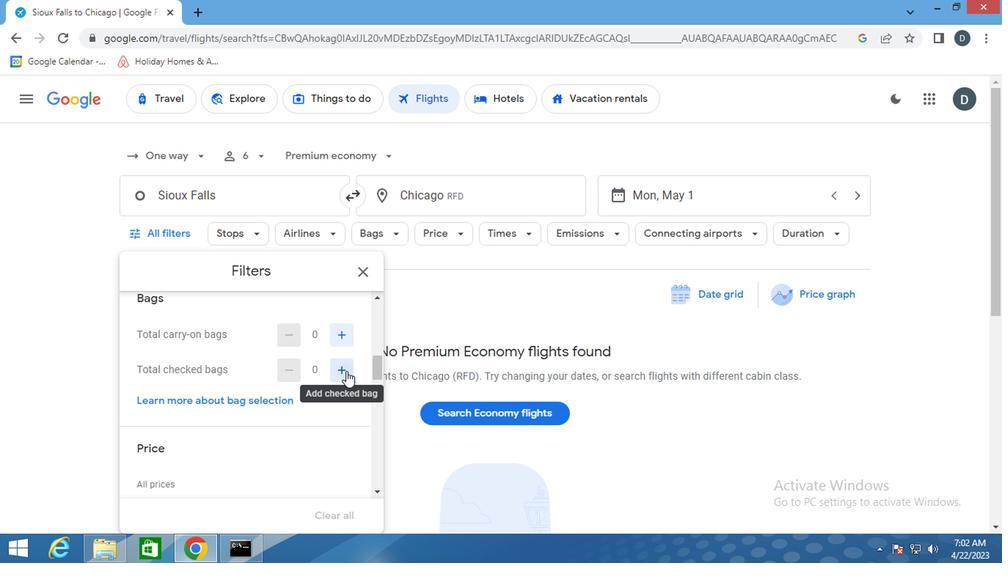 
Action: Mouse pressed left at (344, 372)
Screenshot: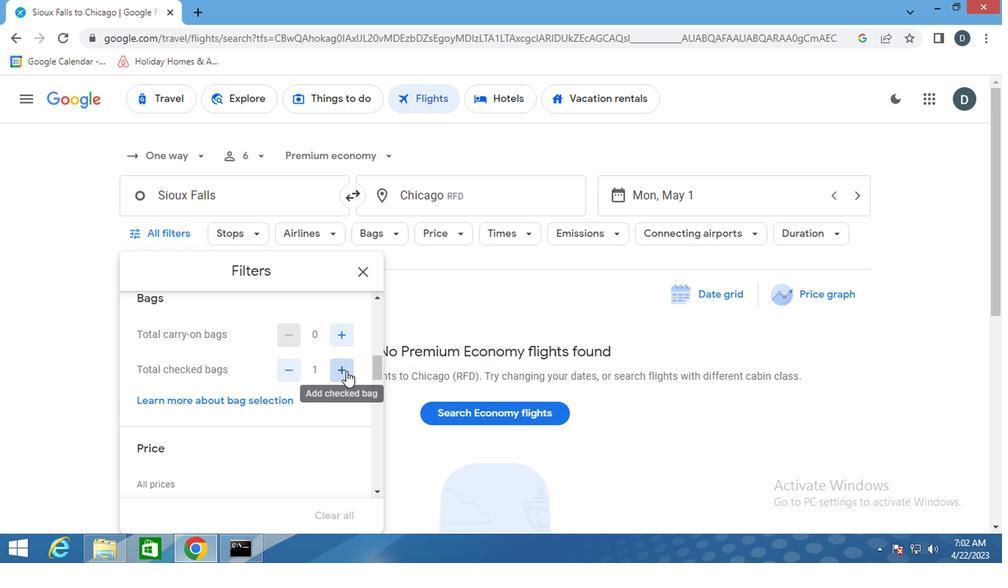 
Action: Mouse pressed left at (344, 372)
Screenshot: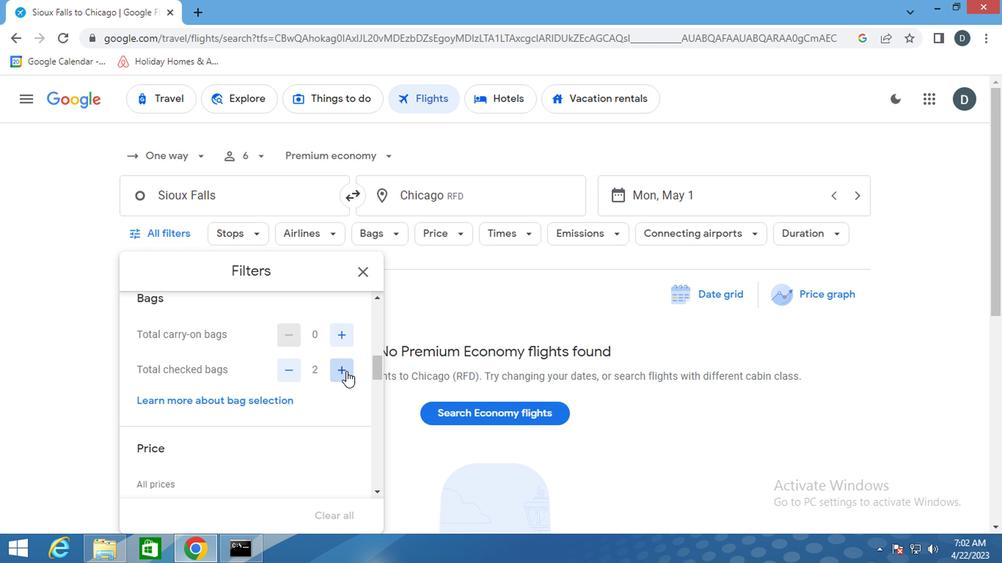 
Action: Mouse pressed left at (344, 372)
Screenshot: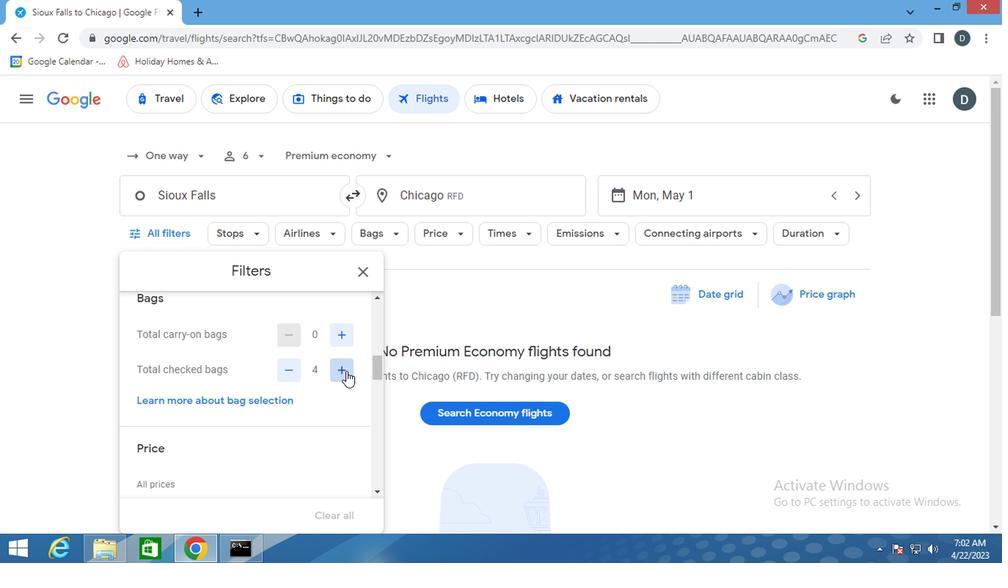 
Action: Mouse moved to (334, 411)
Screenshot: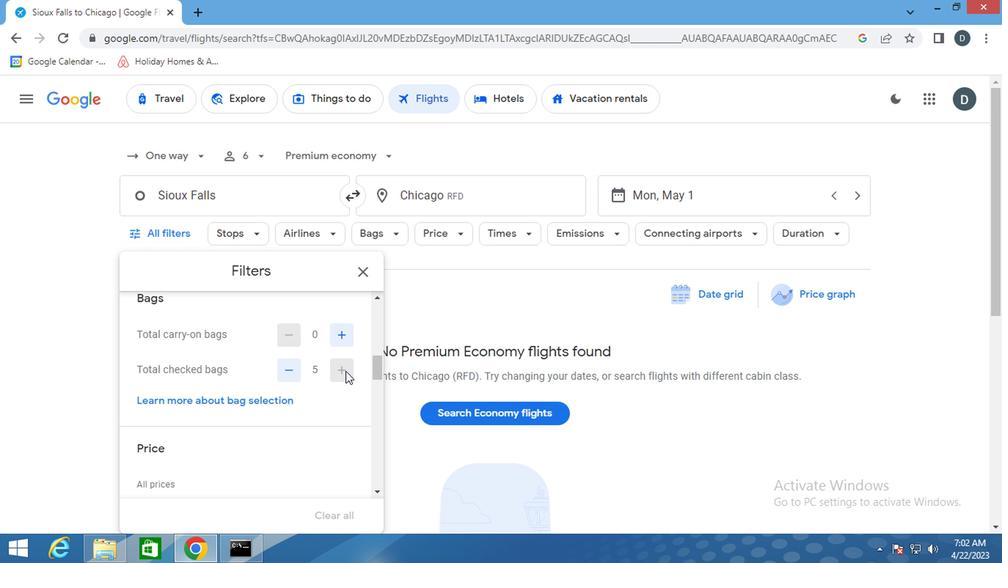 
Action: Mouse scrolled (334, 410) with delta (0, -1)
Screenshot: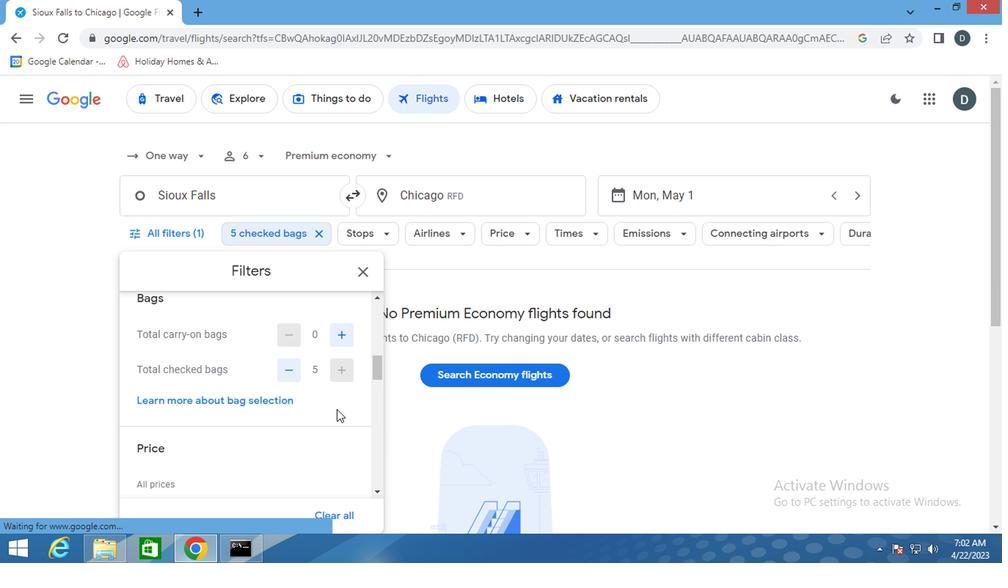
Action: Mouse moved to (349, 440)
Screenshot: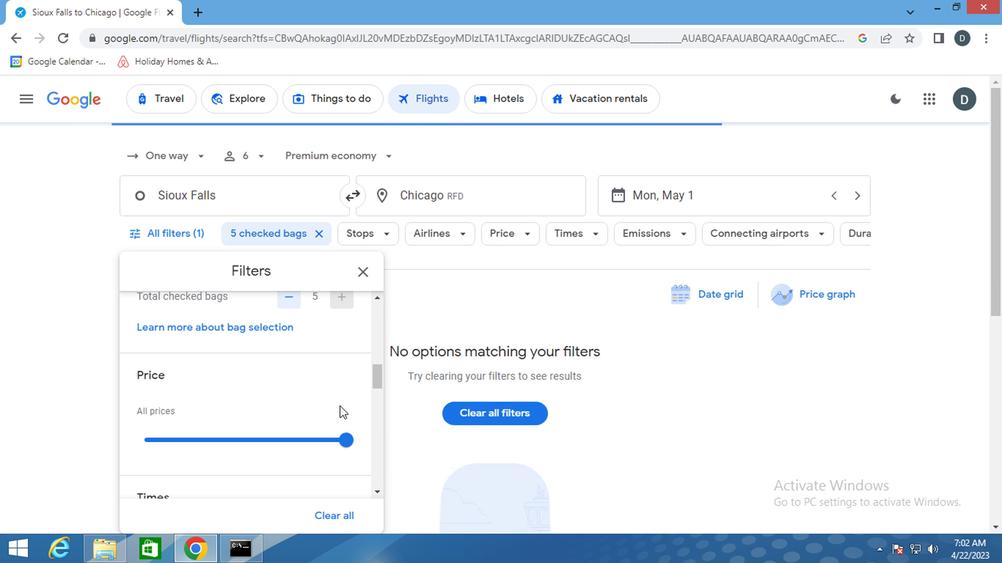 
Action: Mouse pressed left at (349, 440)
Screenshot: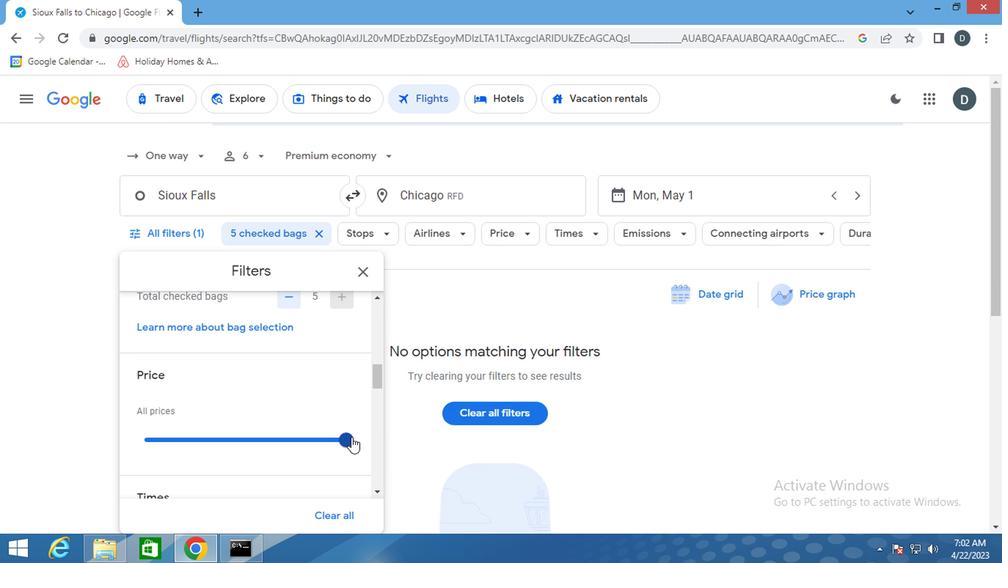 
Action: Mouse moved to (322, 380)
Screenshot: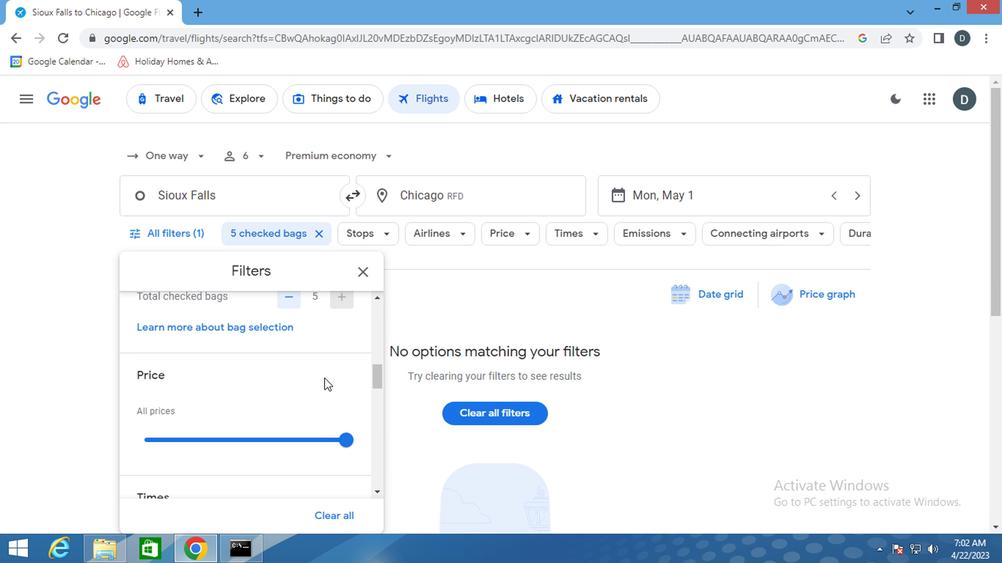 
Action: Mouse scrolled (322, 380) with delta (0, 0)
Screenshot: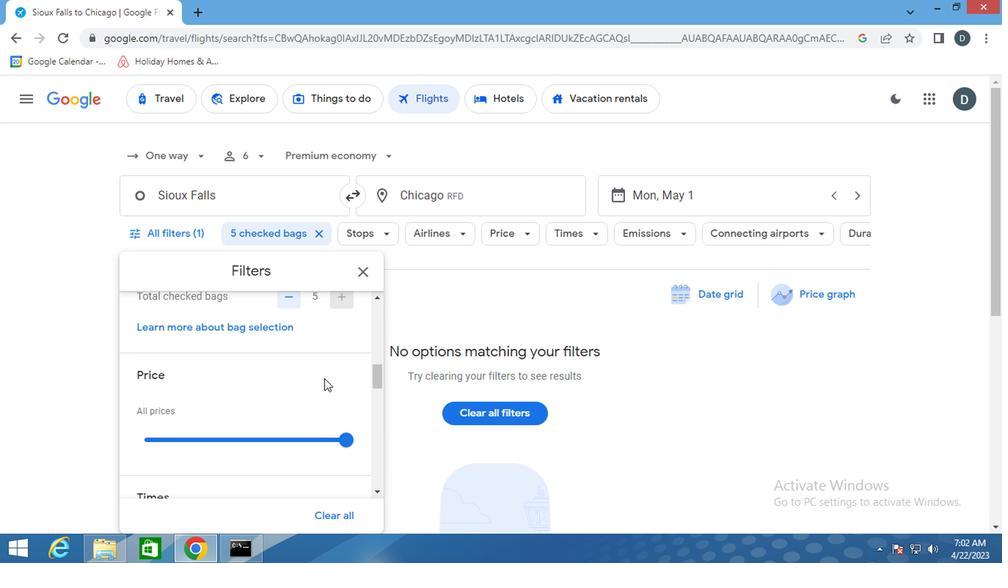 
Action: Mouse scrolled (322, 380) with delta (0, 0)
Screenshot: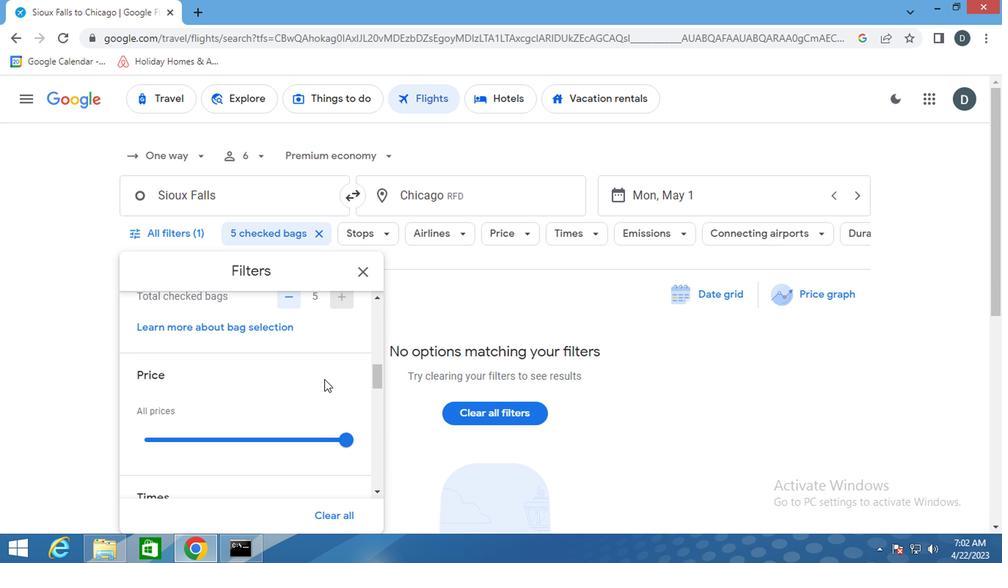 
Action: Mouse scrolled (322, 380) with delta (0, 0)
Screenshot: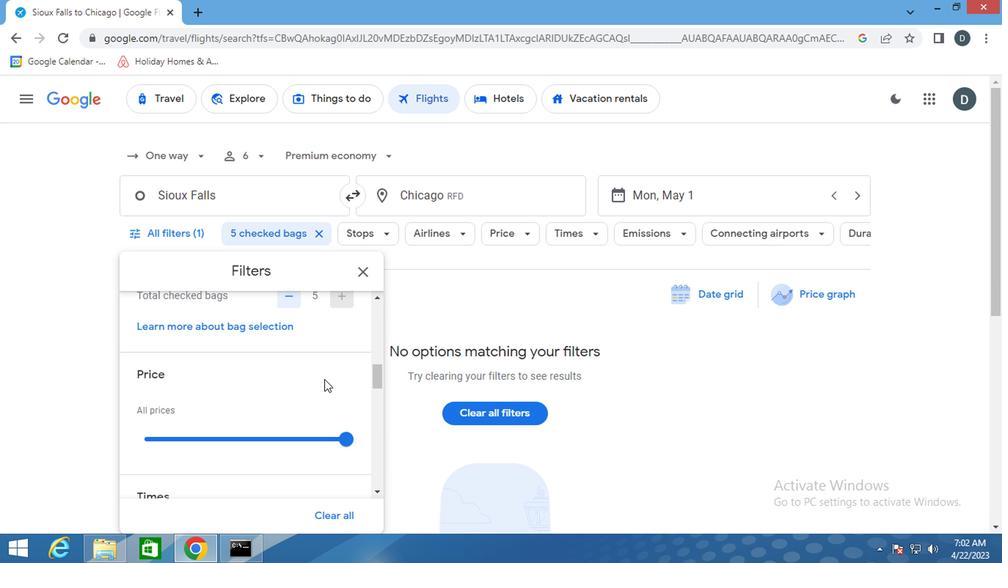 
Action: Mouse moved to (145, 388)
Screenshot: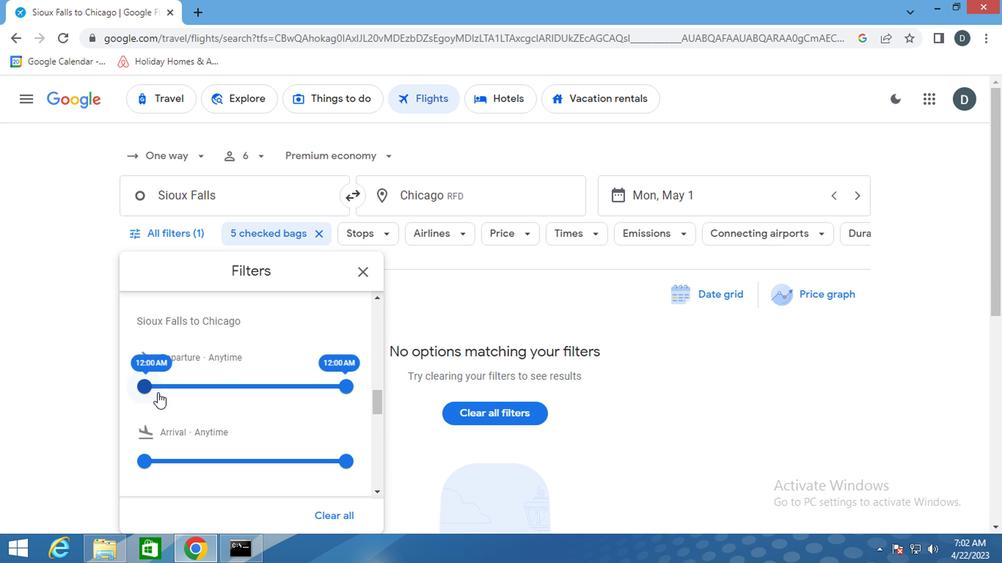 
Action: Mouse pressed left at (145, 388)
Screenshot: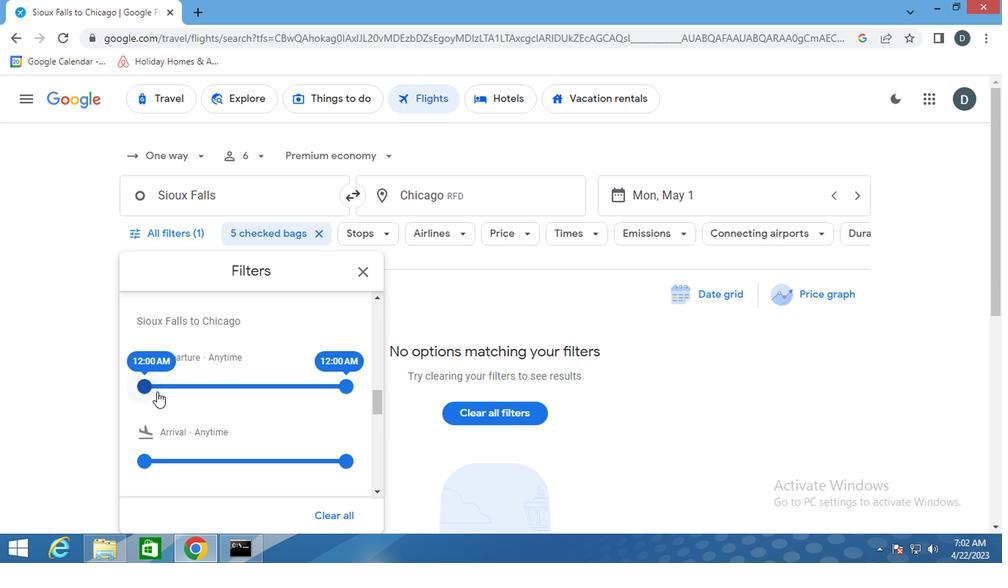 
Action: Mouse moved to (349, 388)
Screenshot: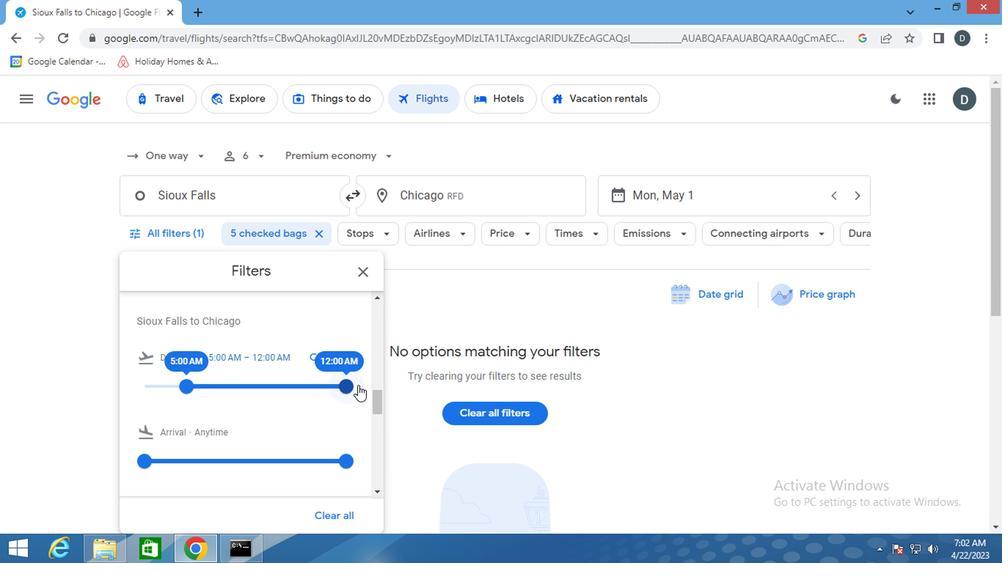 
Action: Mouse pressed left at (349, 388)
Screenshot: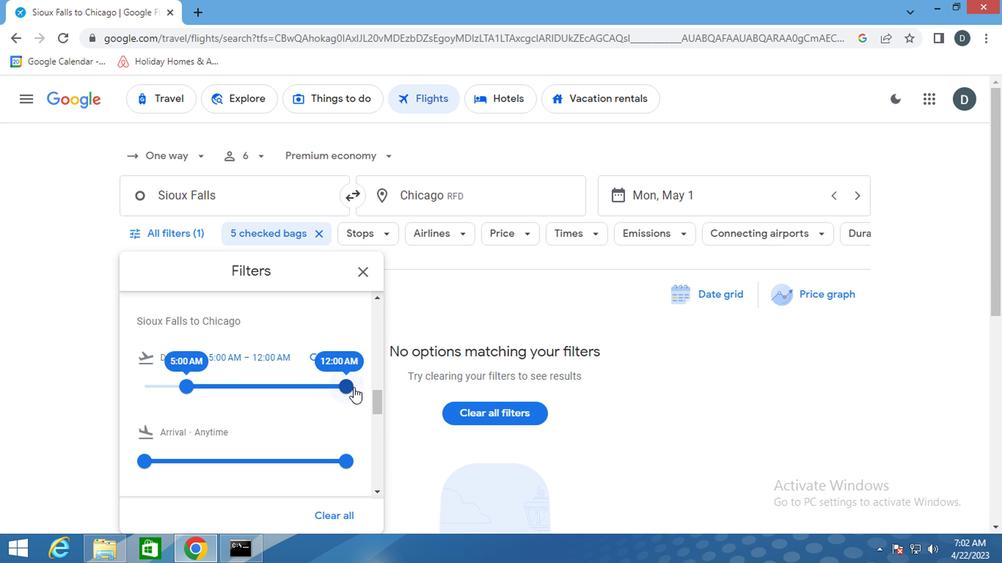 
Action: Mouse moved to (305, 413)
Screenshot: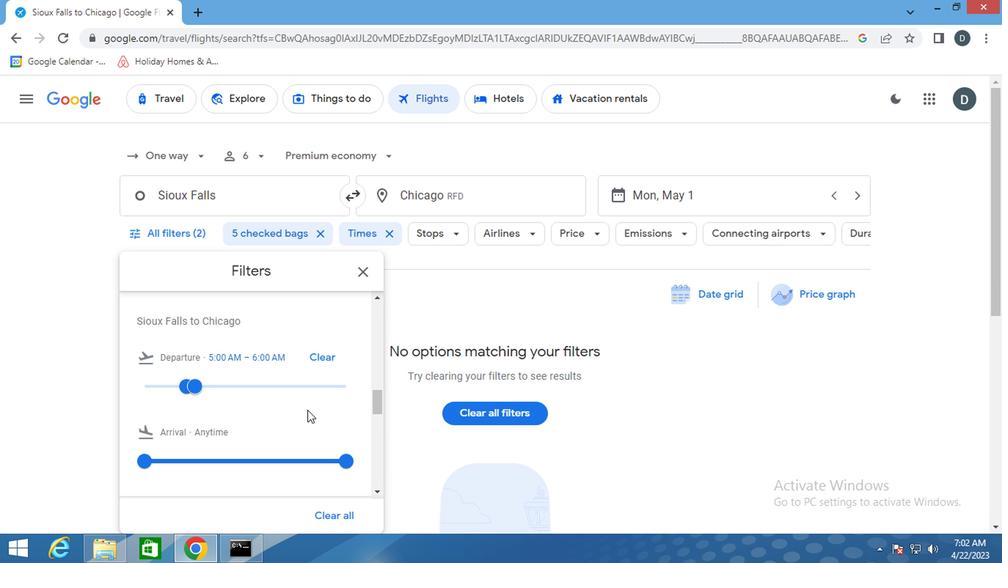 
Action: Mouse scrolled (305, 412) with delta (0, -1)
Screenshot: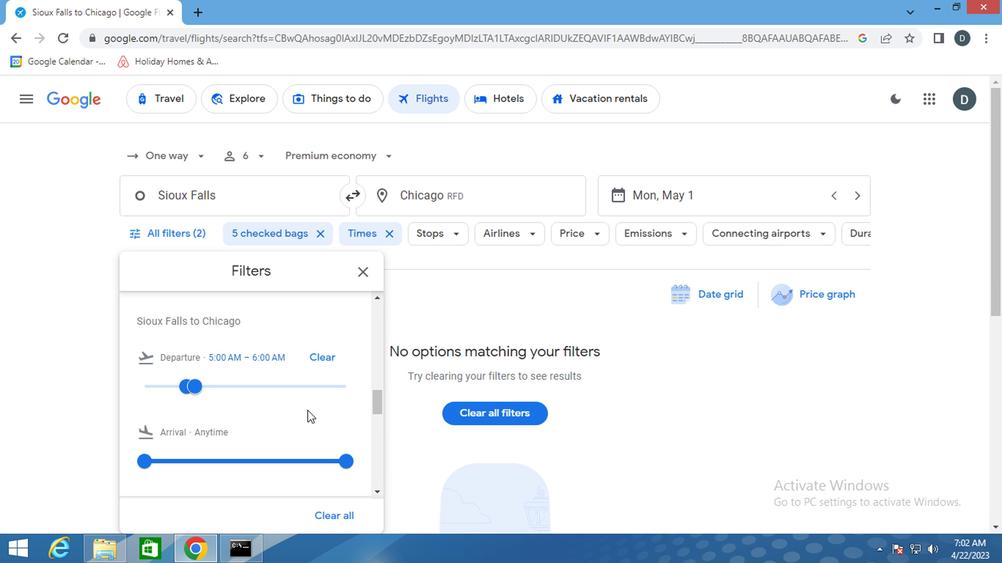 
Action: Mouse scrolled (305, 412) with delta (0, -1)
Screenshot: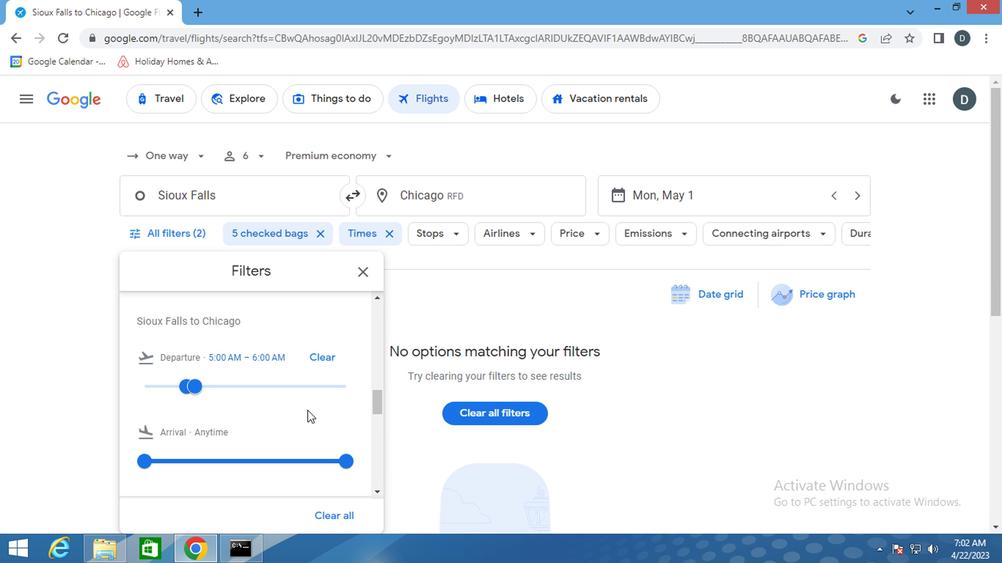 
Action: Mouse scrolled (305, 412) with delta (0, -1)
Screenshot: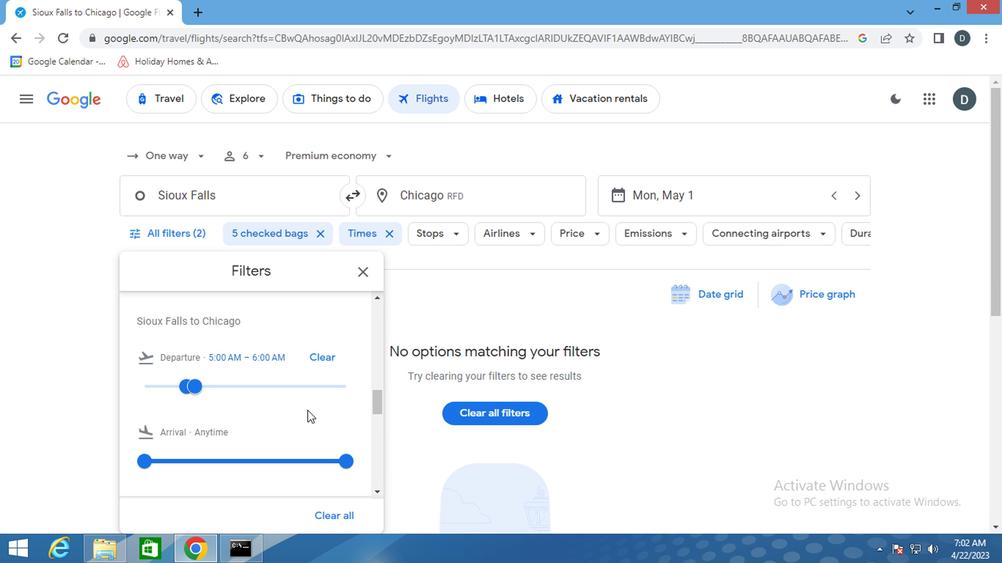 
Action: Mouse scrolled (305, 412) with delta (0, -1)
Screenshot: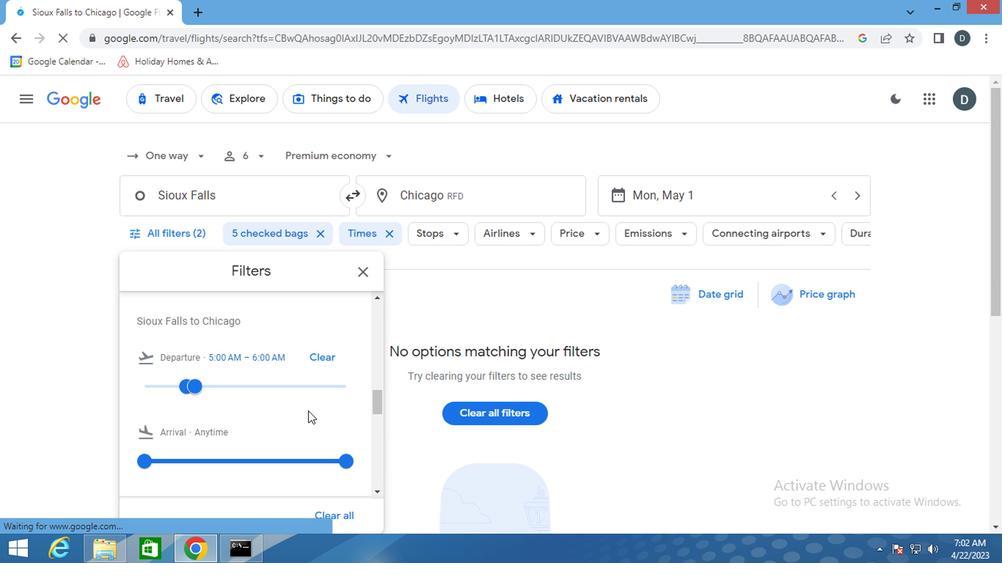 
Action: Mouse scrolled (305, 412) with delta (0, -1)
Screenshot: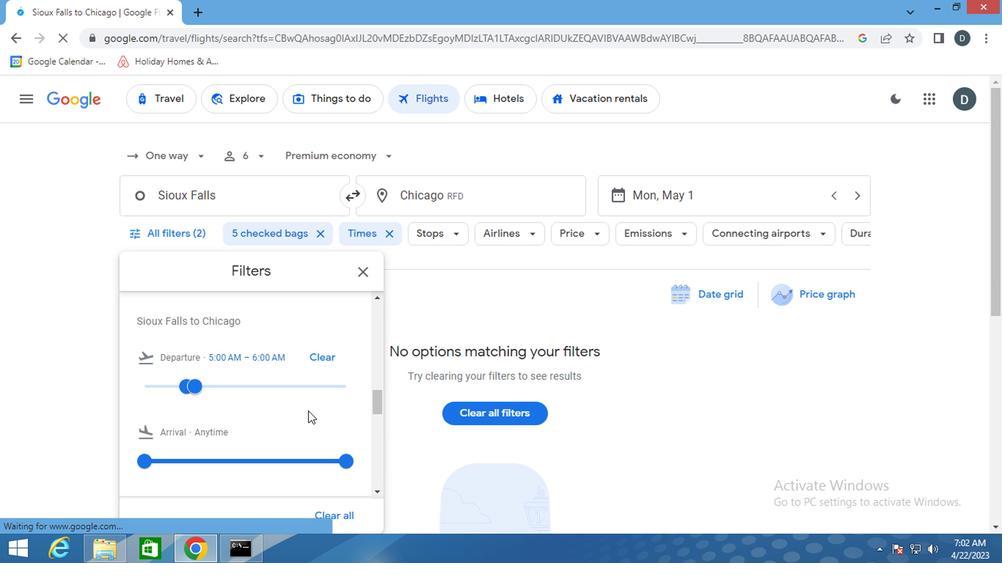 
Action: Mouse scrolled (305, 412) with delta (0, -1)
Screenshot: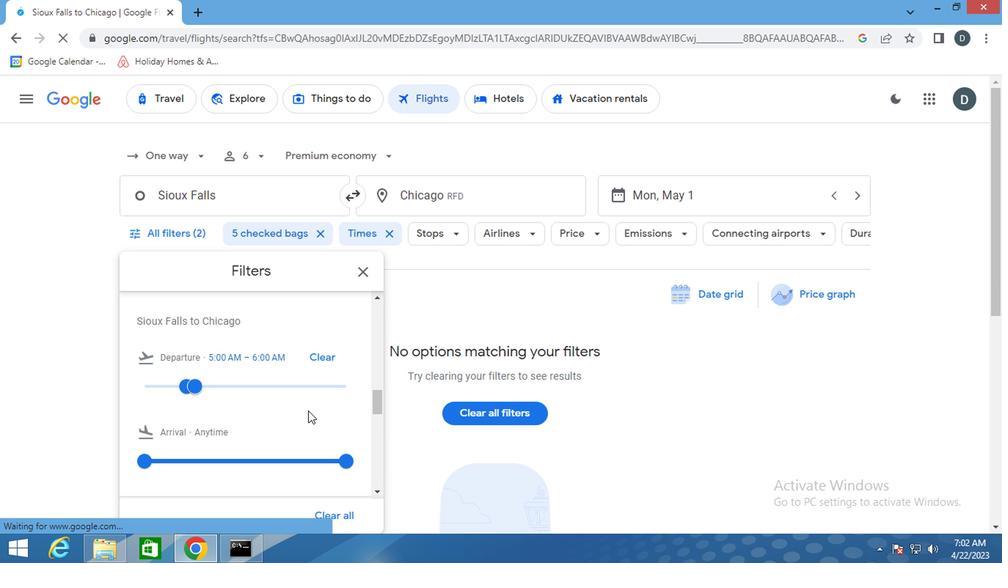 
Action: Mouse scrolled (305, 412) with delta (0, -1)
Screenshot: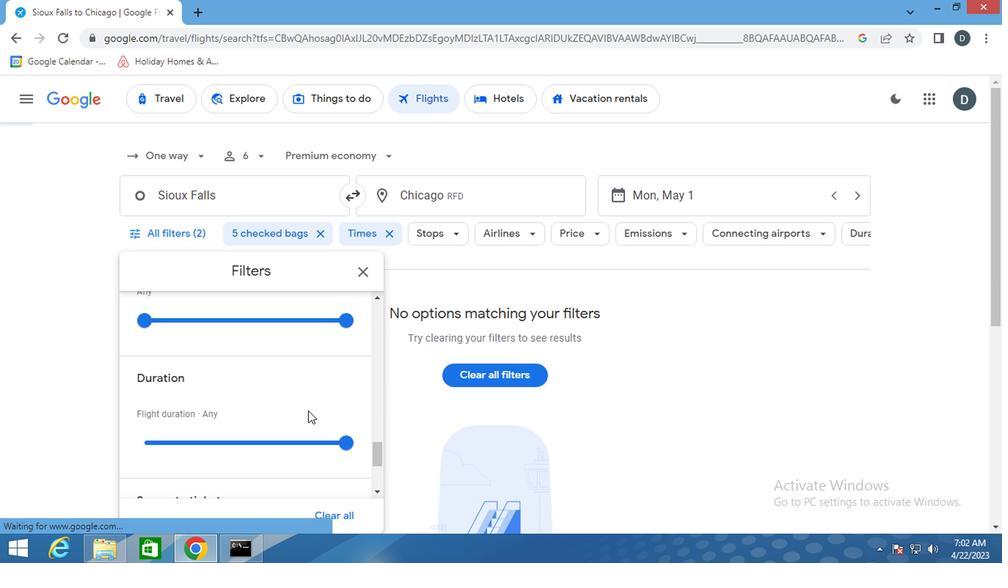 
Action: Mouse scrolled (305, 412) with delta (0, -1)
Screenshot: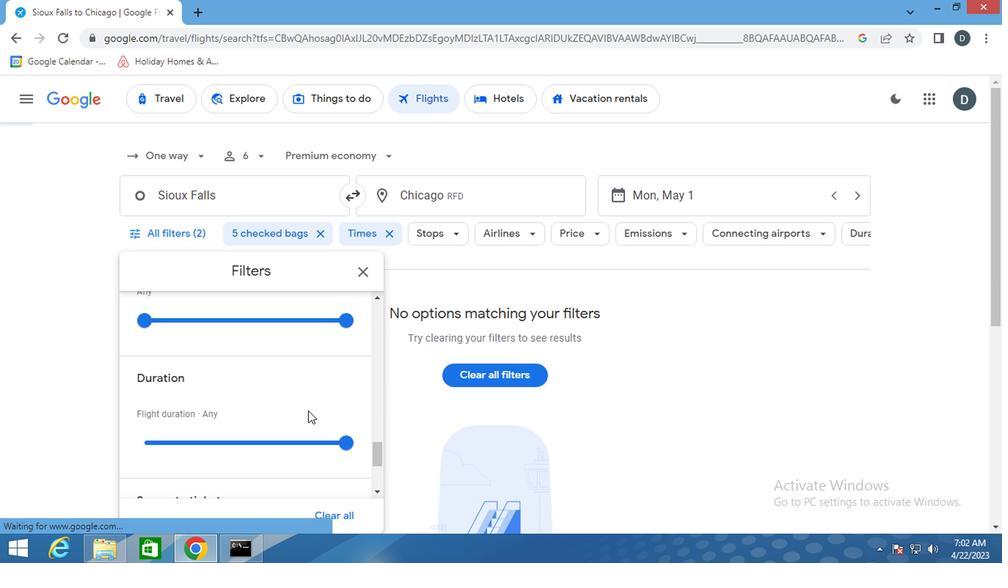 
Action: Mouse scrolled (305, 412) with delta (0, -1)
Screenshot: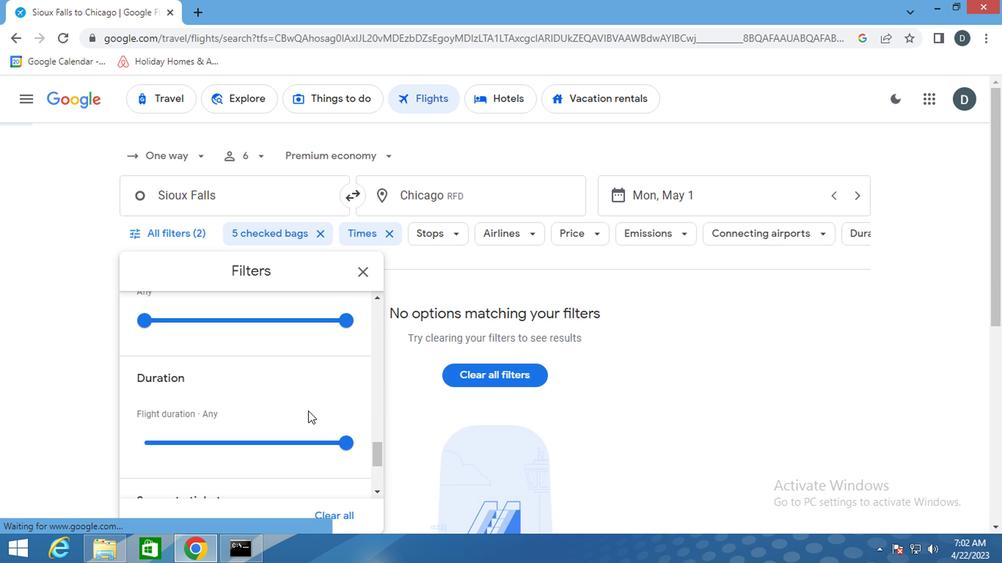 
Action: Mouse scrolled (305, 412) with delta (0, -1)
Screenshot: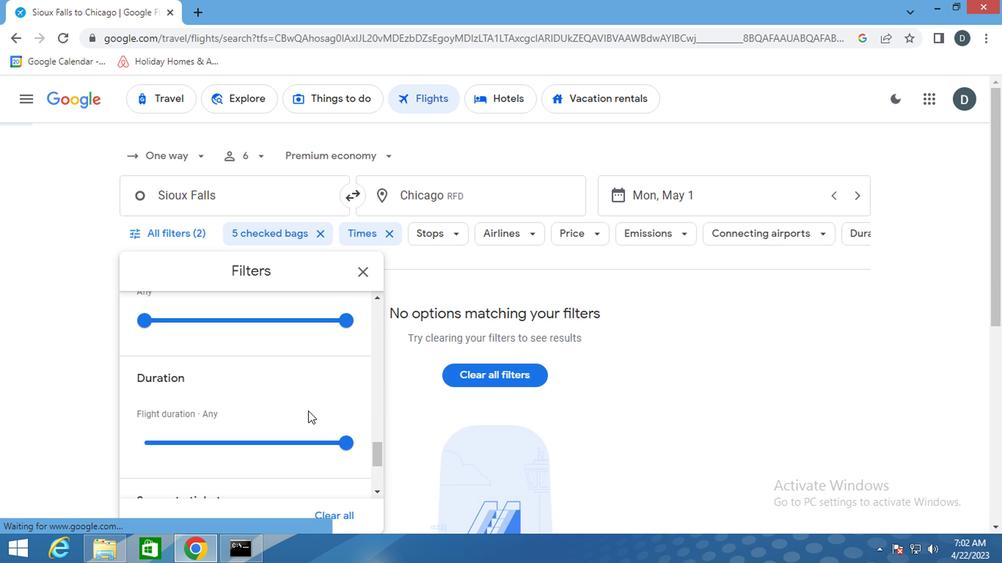 
Action: Mouse scrolled (305, 412) with delta (0, -1)
Screenshot: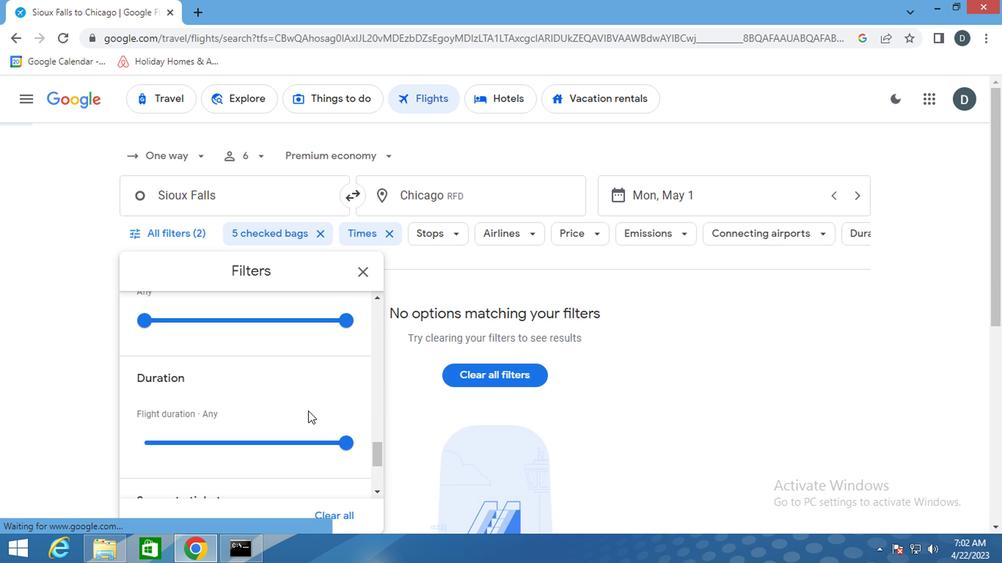 
Action: Mouse scrolled (305, 412) with delta (0, -1)
Screenshot: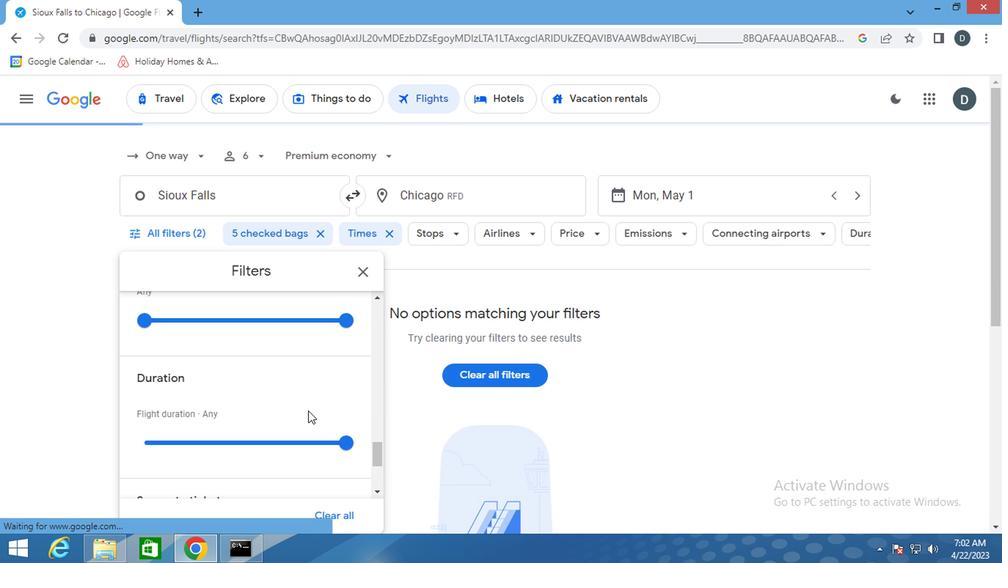 
Action: Mouse scrolled (305, 412) with delta (0, -1)
Screenshot: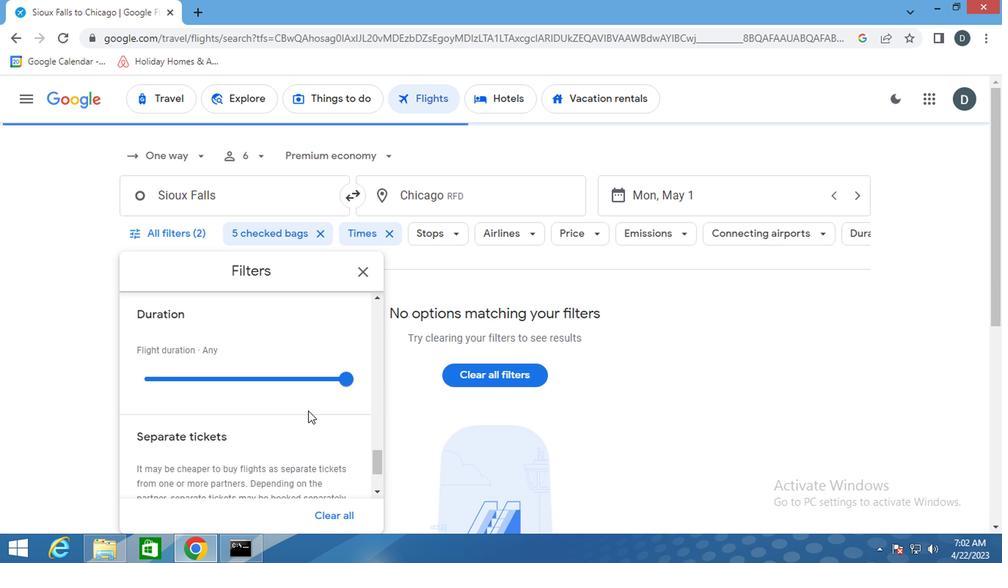 
Action: Mouse scrolled (305, 412) with delta (0, -1)
Screenshot: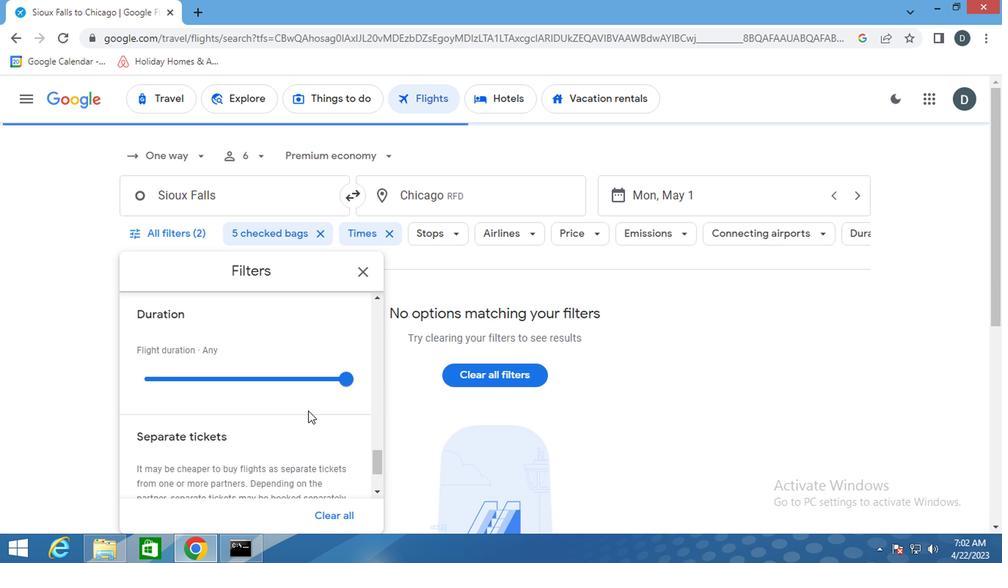 
Action: Mouse scrolled (305, 412) with delta (0, -1)
Screenshot: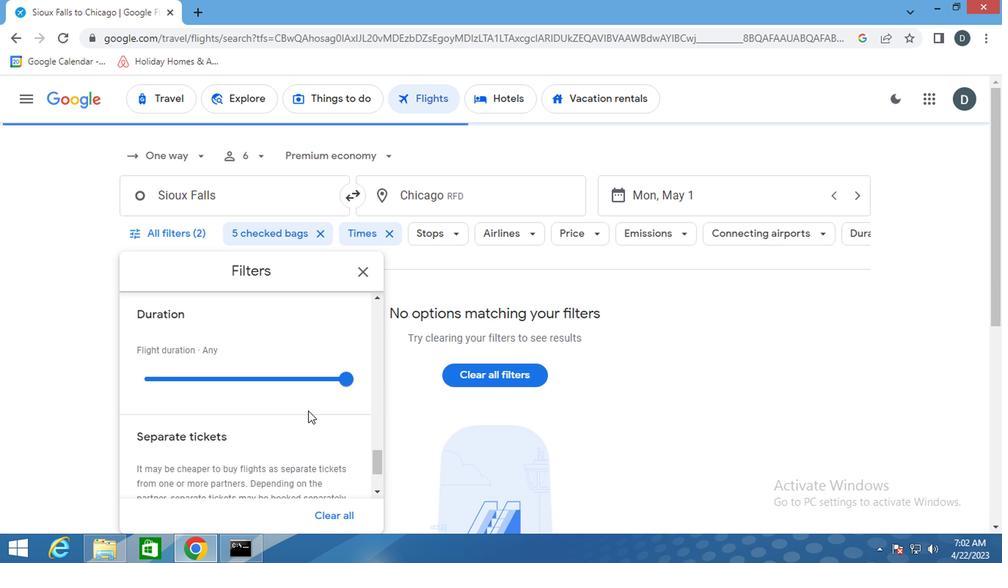 
Action: Mouse scrolled (305, 412) with delta (0, -1)
Screenshot: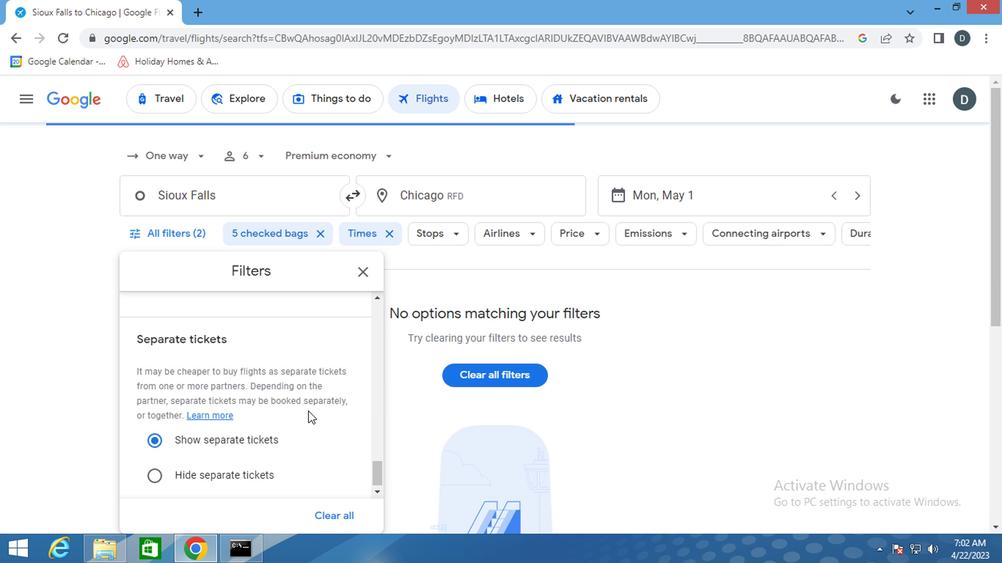 
Action: Mouse scrolled (305, 412) with delta (0, -1)
Screenshot: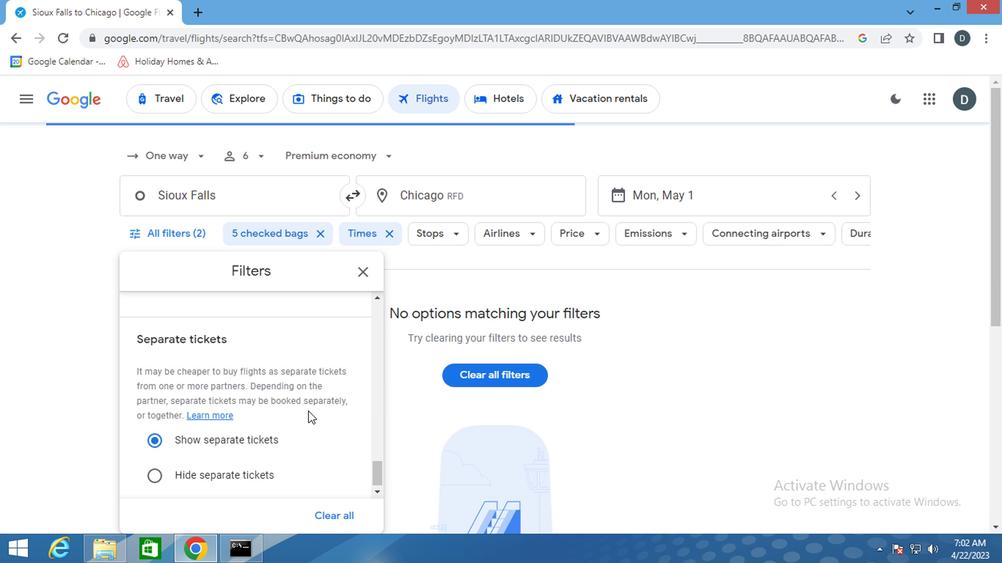 
Action: Mouse scrolled (305, 412) with delta (0, -1)
Screenshot: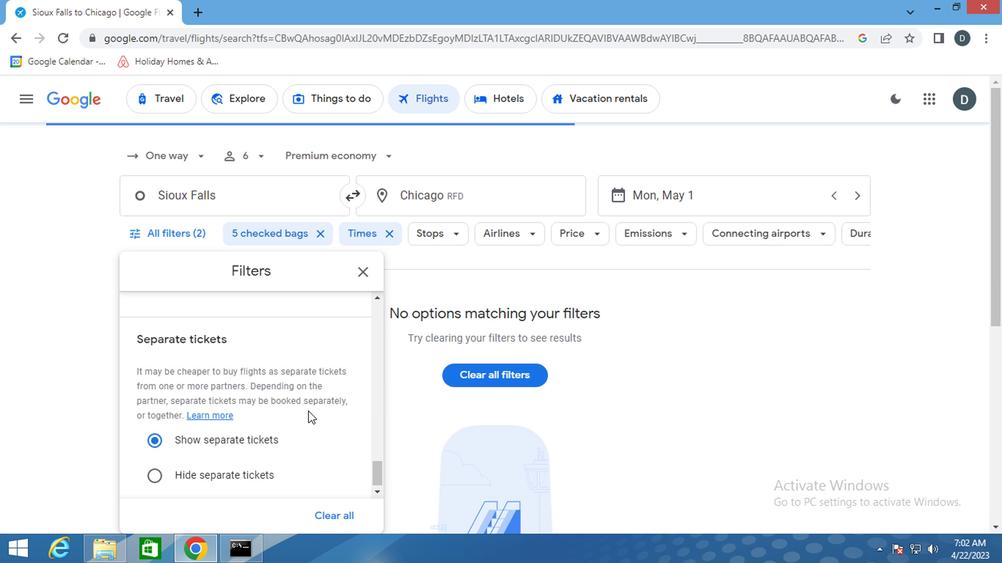 
Action: Mouse scrolled (305, 412) with delta (0, -1)
Screenshot: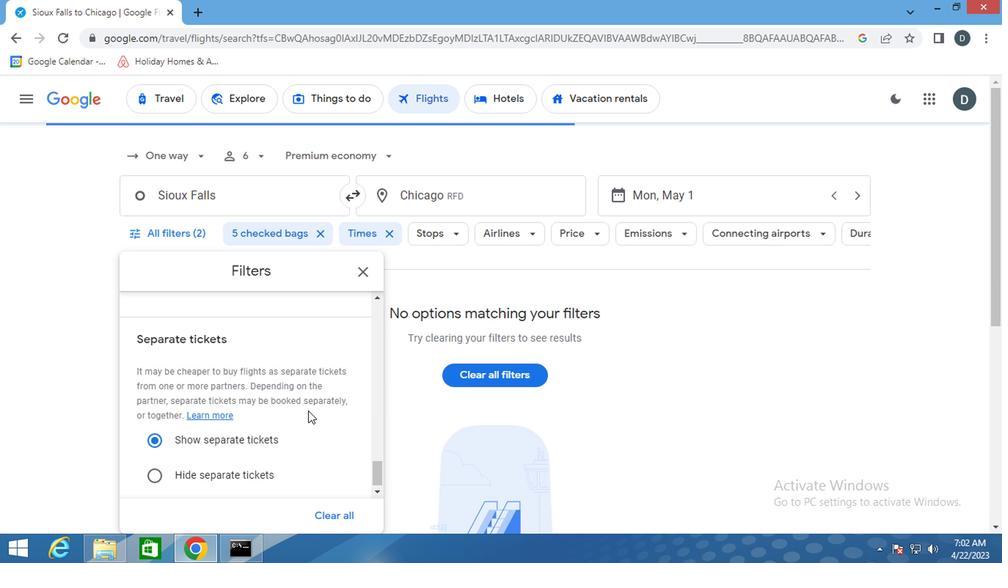 
Action: Mouse moved to (365, 275)
Screenshot: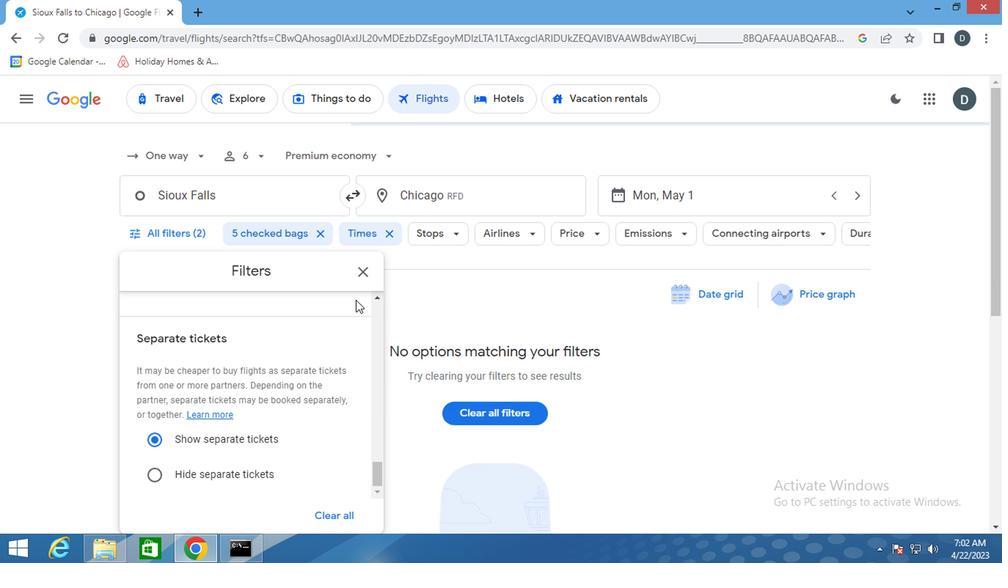 
Action: Mouse pressed left at (365, 275)
Screenshot: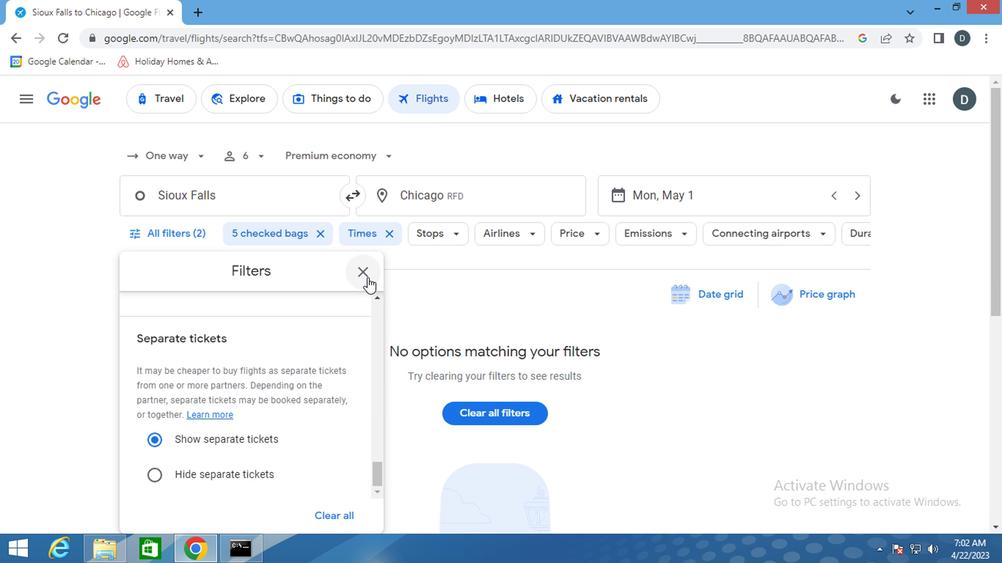 
